 Task: For heading Use Verdana with dark grey 1 1 colour.  font size for heading20,  'Change the font style of data to'Verdana and font size to 12,  Change the alignment of both headline & data to Align center.  In the sheet  Attendance Tracking Sheetbook
Action: Mouse moved to (341, 144)
Screenshot: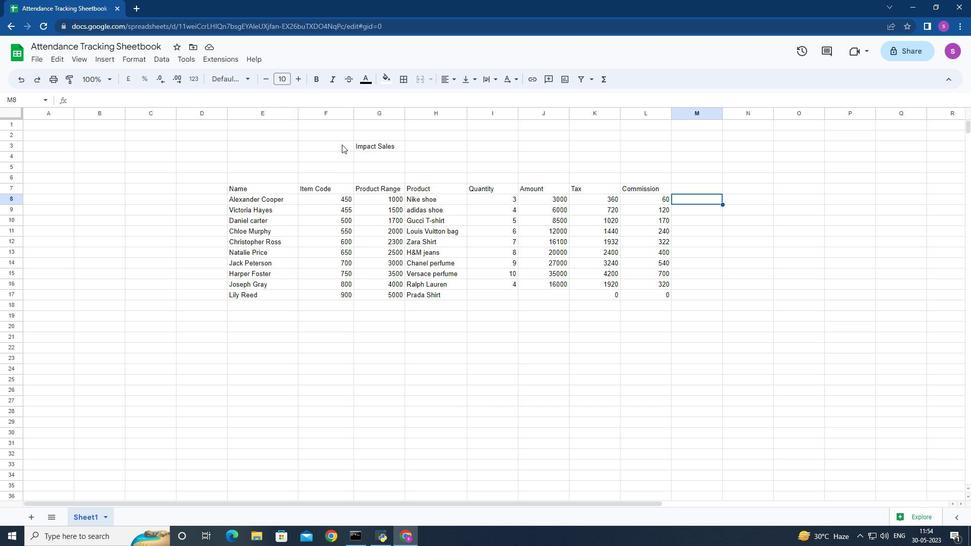 
Action: Mouse pressed left at (341, 144)
Screenshot: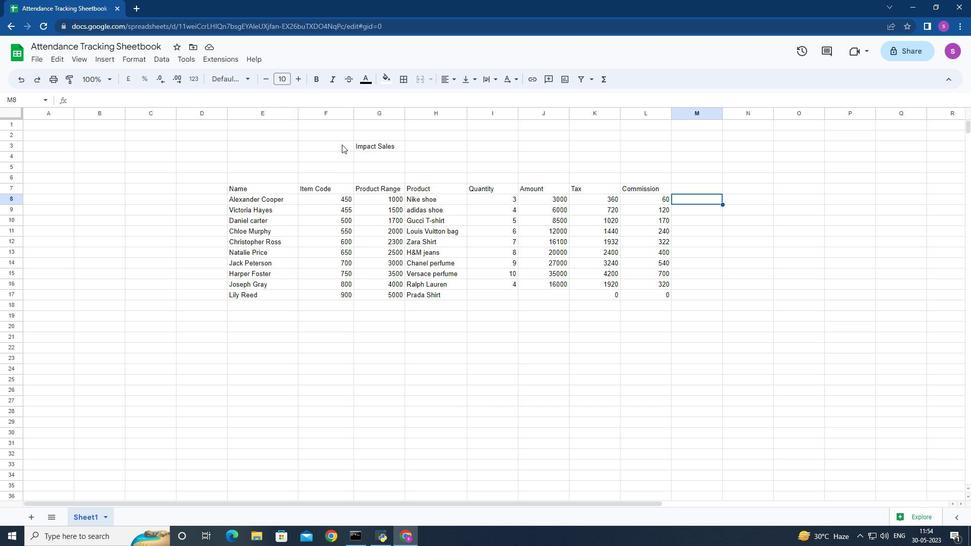 
Action: Mouse moved to (244, 79)
Screenshot: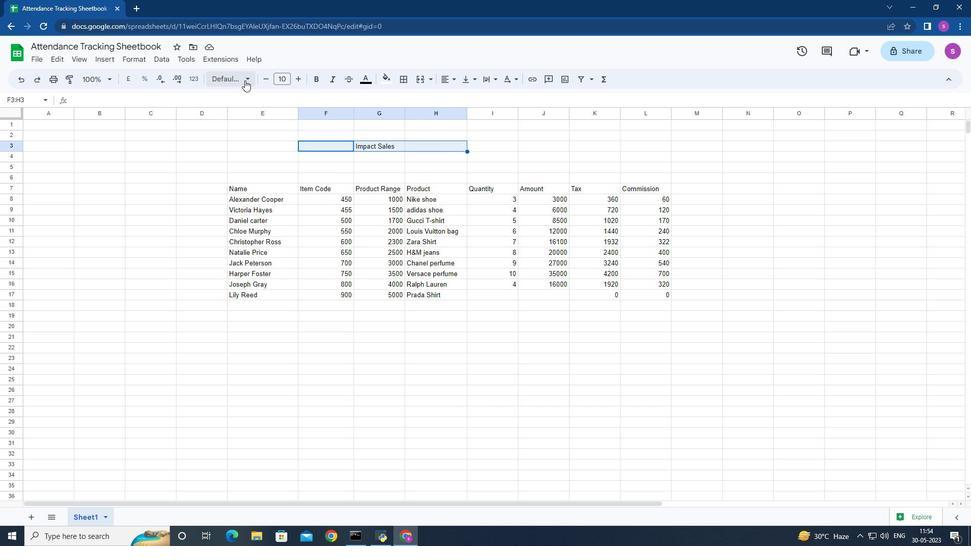 
Action: Mouse pressed left at (244, 79)
Screenshot: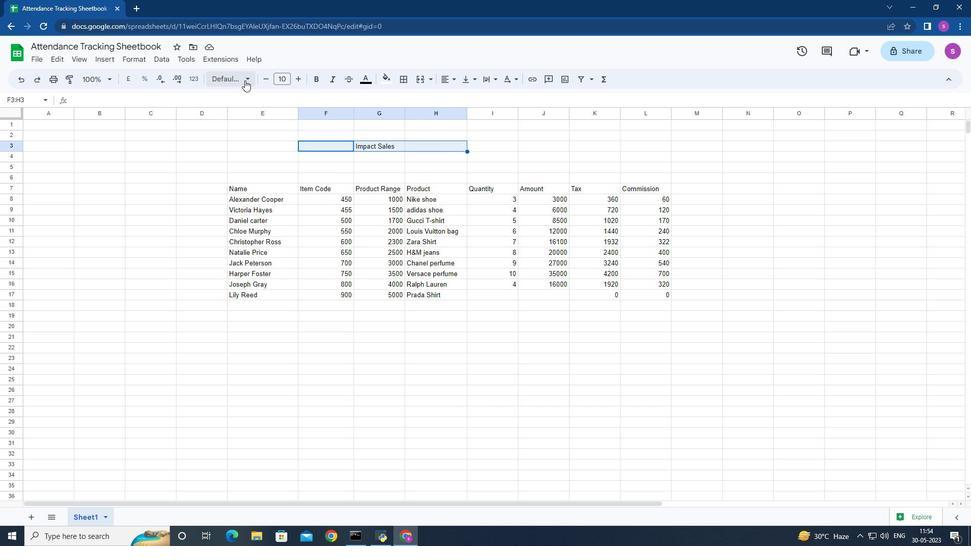 
Action: Mouse moved to (266, 257)
Screenshot: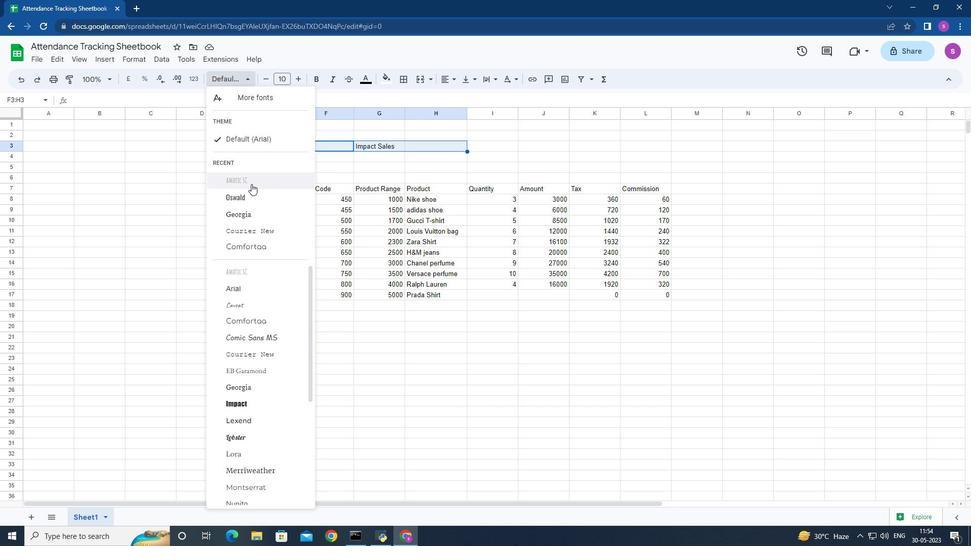 
Action: Mouse scrolled (266, 255) with delta (0, 0)
Screenshot: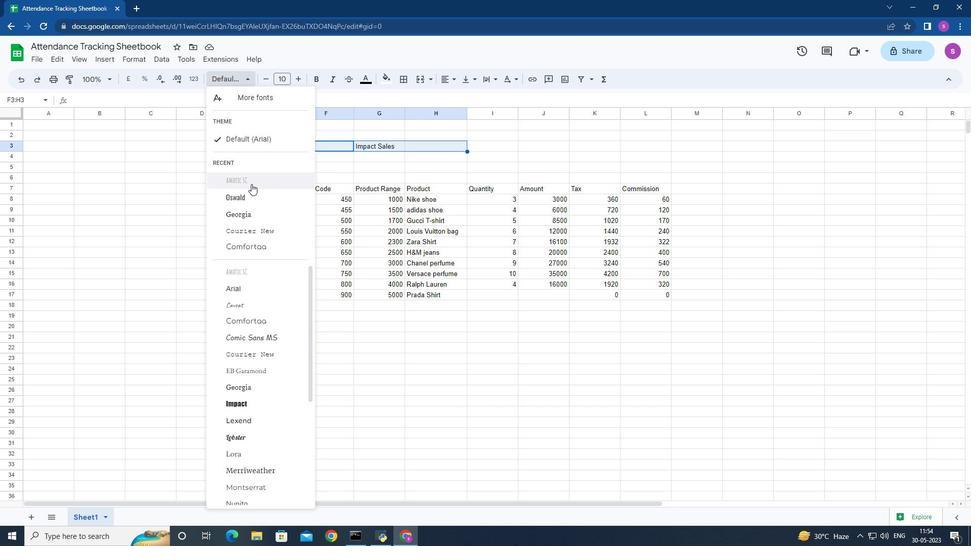 
Action: Mouse moved to (266, 257)
Screenshot: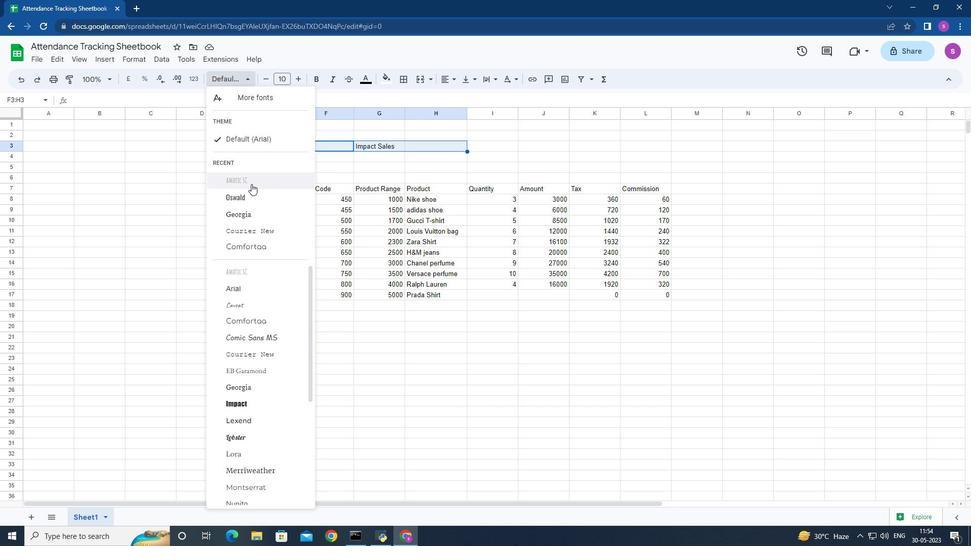 
Action: Mouse scrolled (266, 257) with delta (0, 0)
Screenshot: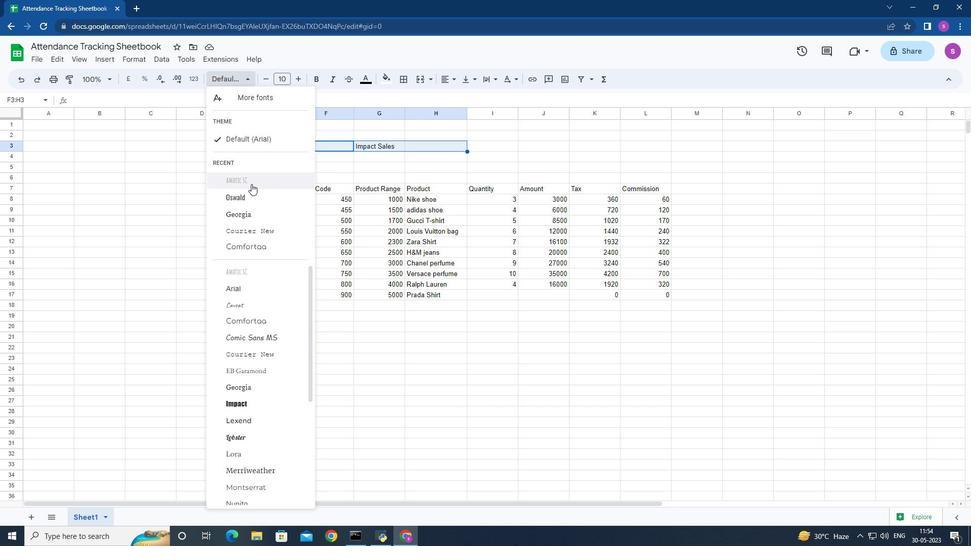 
Action: Mouse moved to (266, 258)
Screenshot: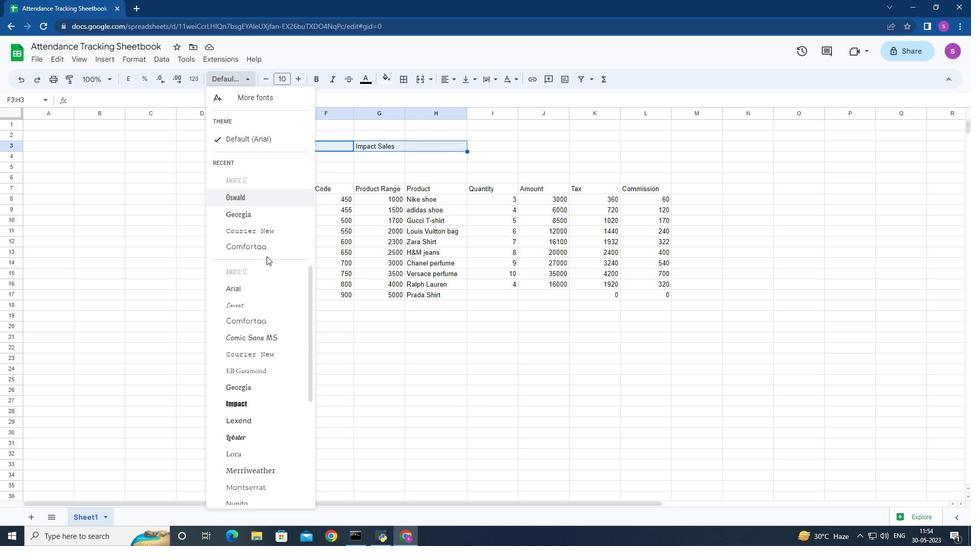 
Action: Mouse scrolled (266, 257) with delta (0, 0)
Screenshot: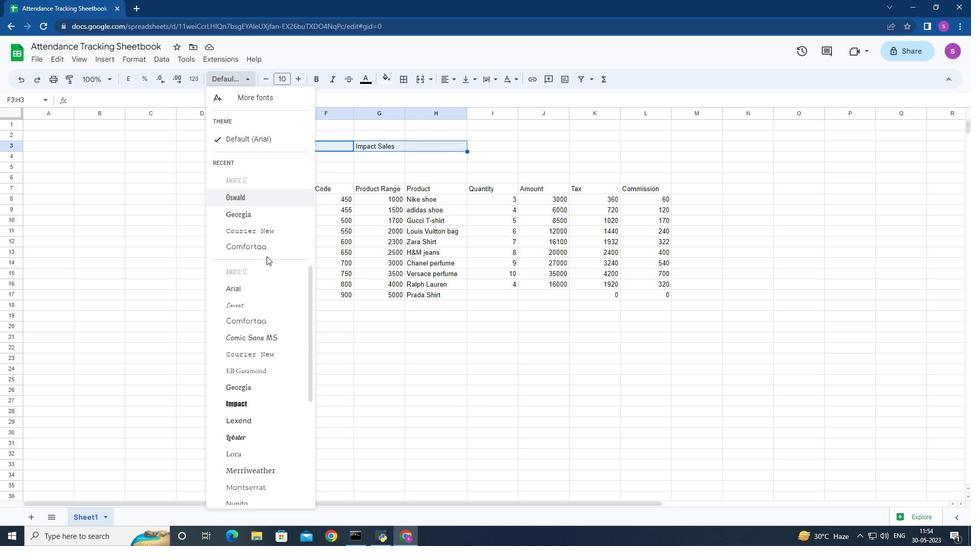
Action: Mouse scrolled (266, 257) with delta (0, 0)
Screenshot: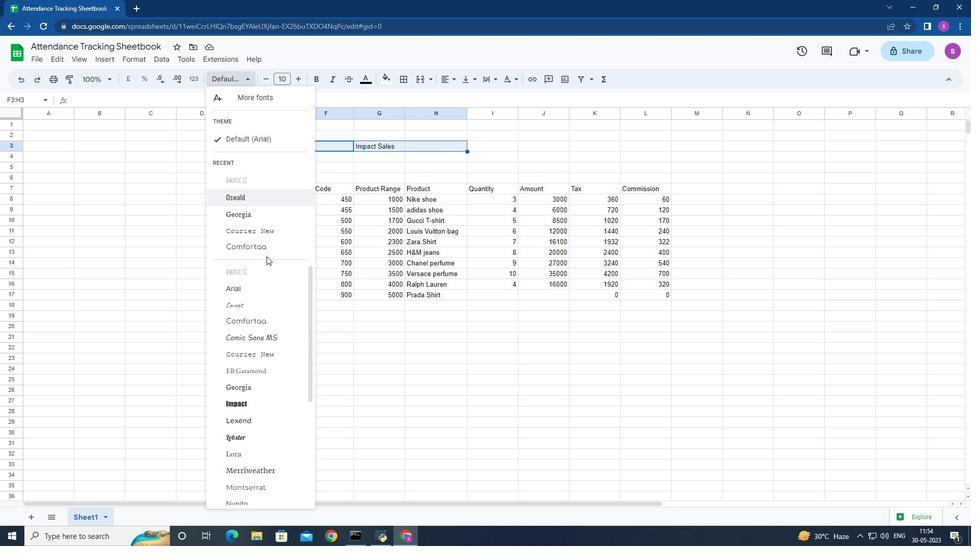 
Action: Mouse scrolled (266, 257) with delta (0, 0)
Screenshot: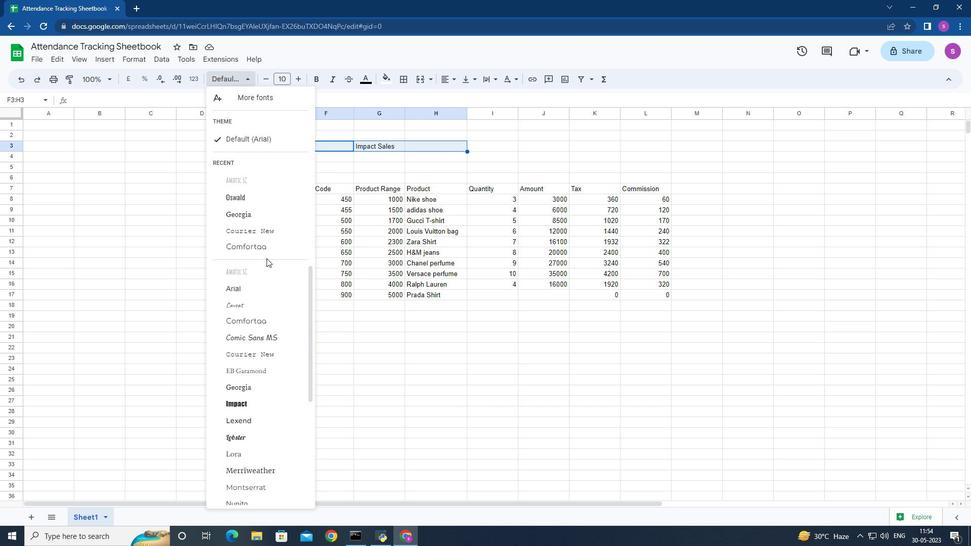 
Action: Mouse scrolled (266, 257) with delta (0, 0)
Screenshot: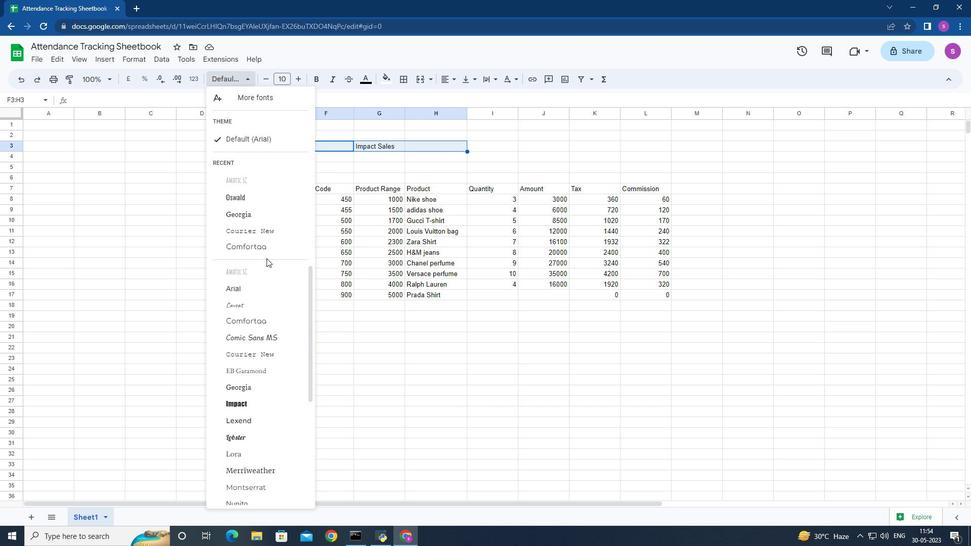 
Action: Mouse scrolled (266, 257) with delta (0, 0)
Screenshot: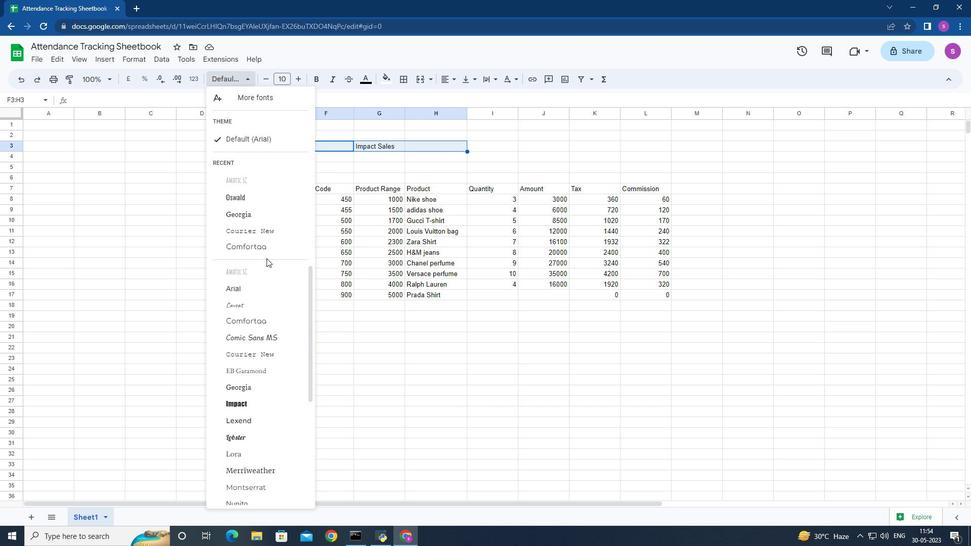 
Action: Mouse scrolled (266, 257) with delta (0, 0)
Screenshot: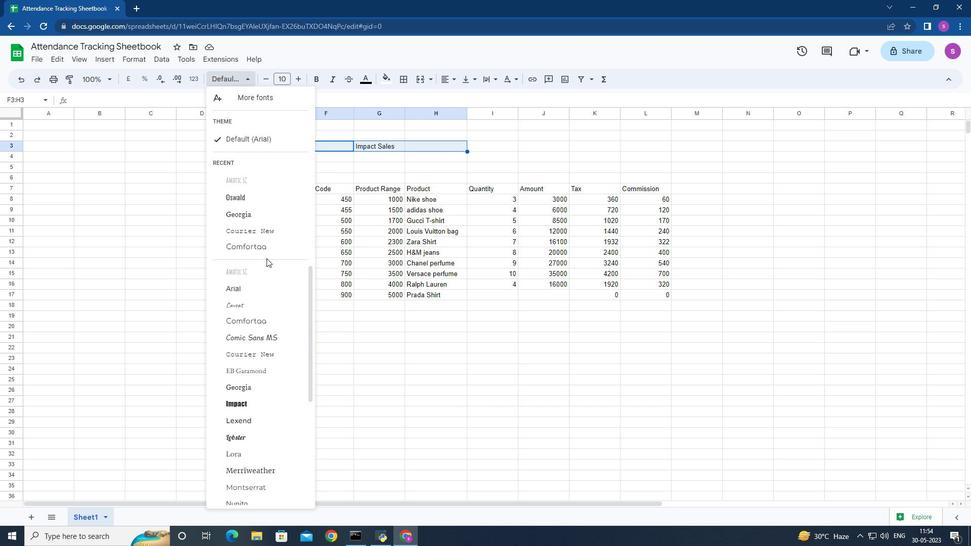 
Action: Mouse moved to (249, 340)
Screenshot: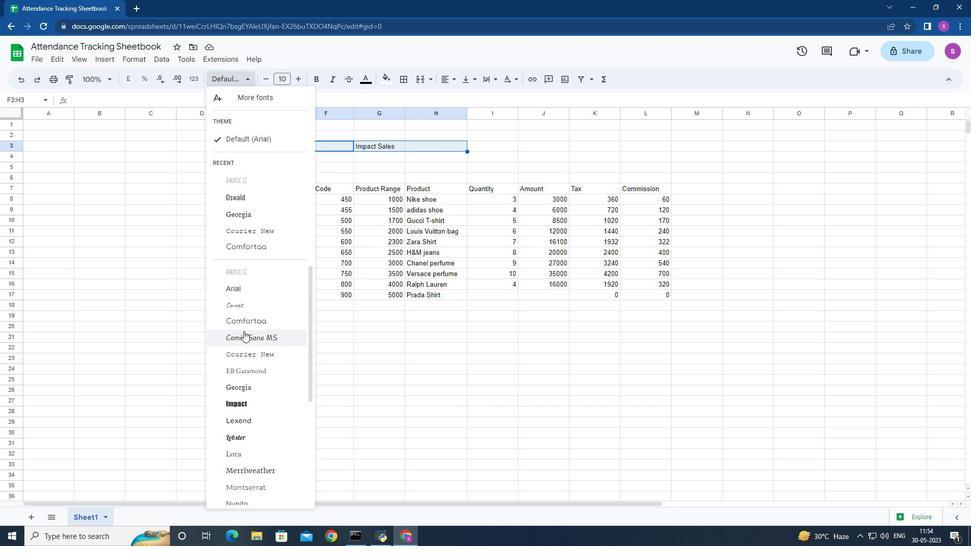 
Action: Mouse scrolled (249, 339) with delta (0, 0)
Screenshot: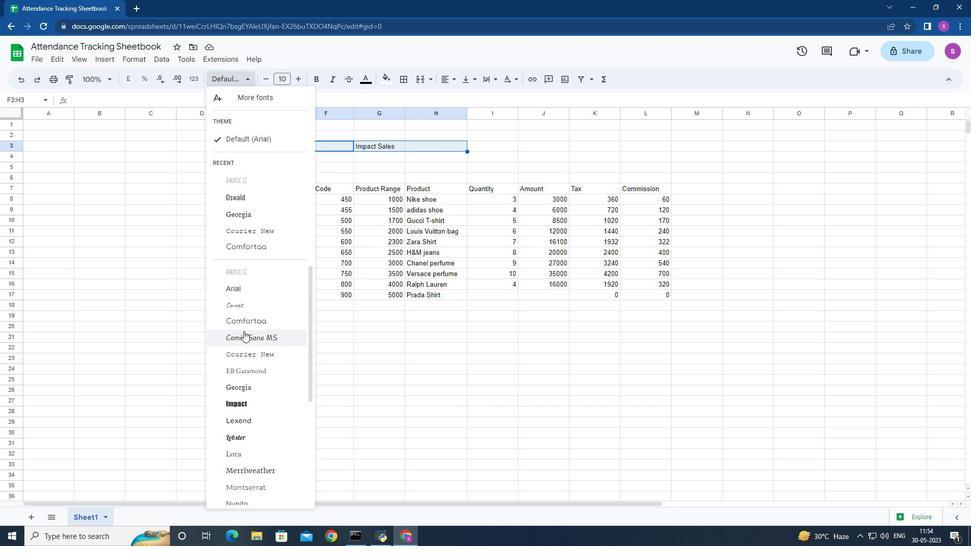 
Action: Mouse moved to (261, 347)
Screenshot: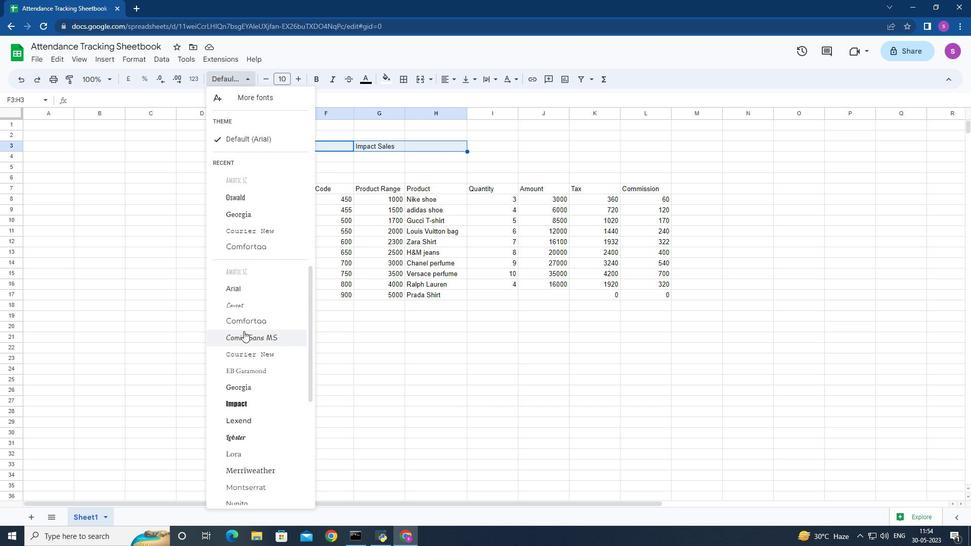 
Action: Mouse scrolled (261, 346) with delta (0, 0)
Screenshot: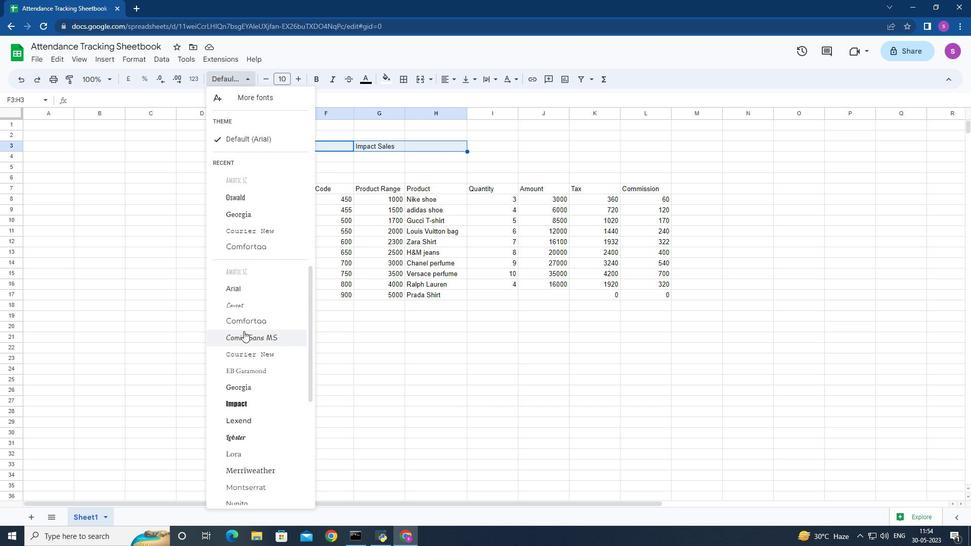 
Action: Mouse moved to (264, 347)
Screenshot: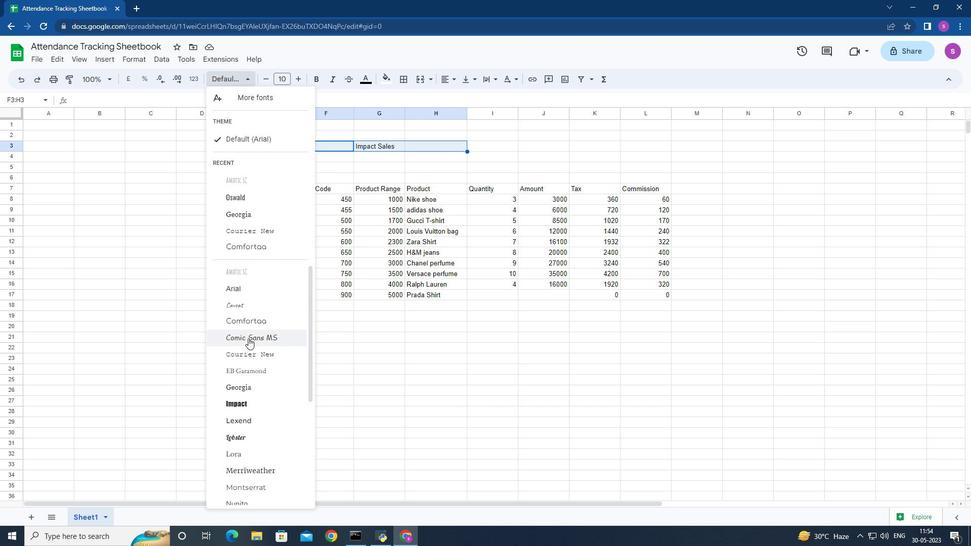 
Action: Mouse scrolled (264, 347) with delta (0, 0)
Screenshot: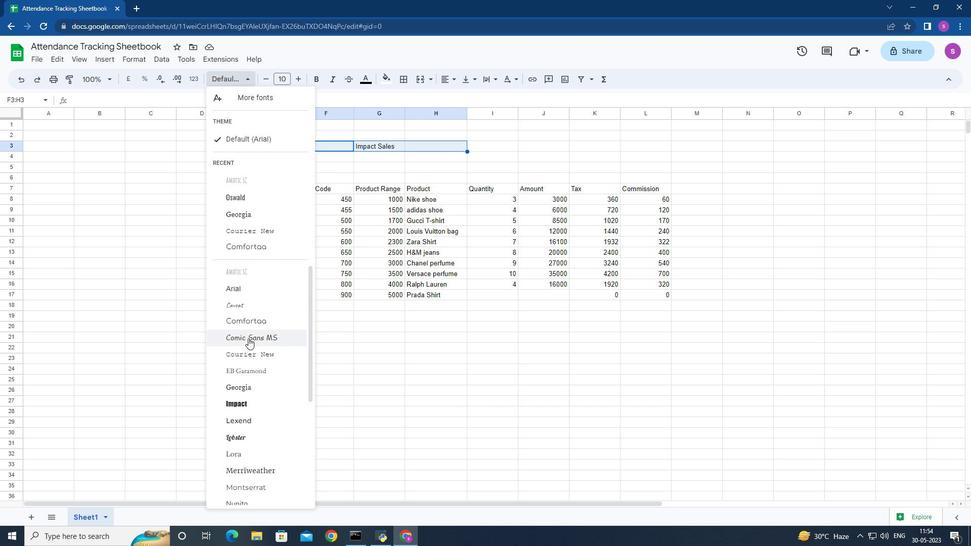 
Action: Mouse moved to (265, 348)
Screenshot: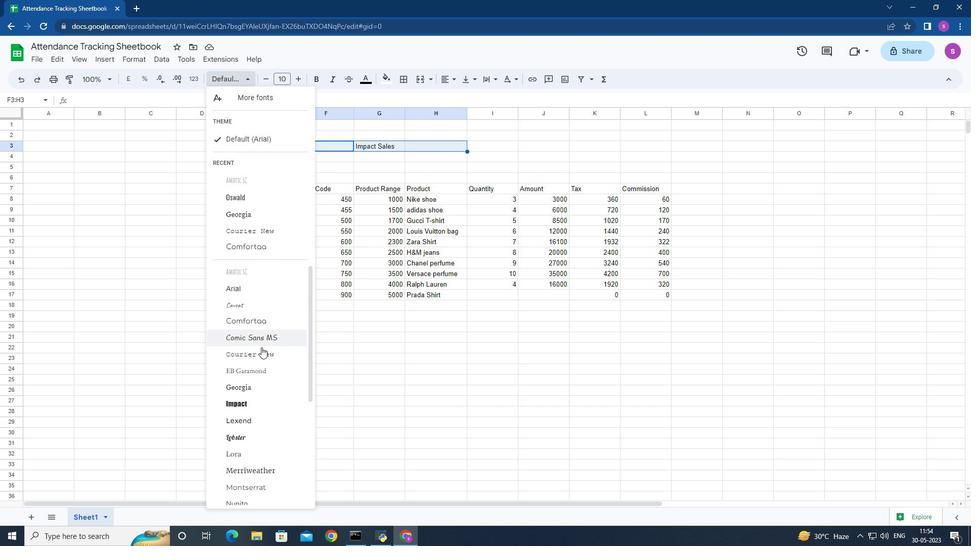 
Action: Mouse scrolled (265, 347) with delta (0, 0)
Screenshot: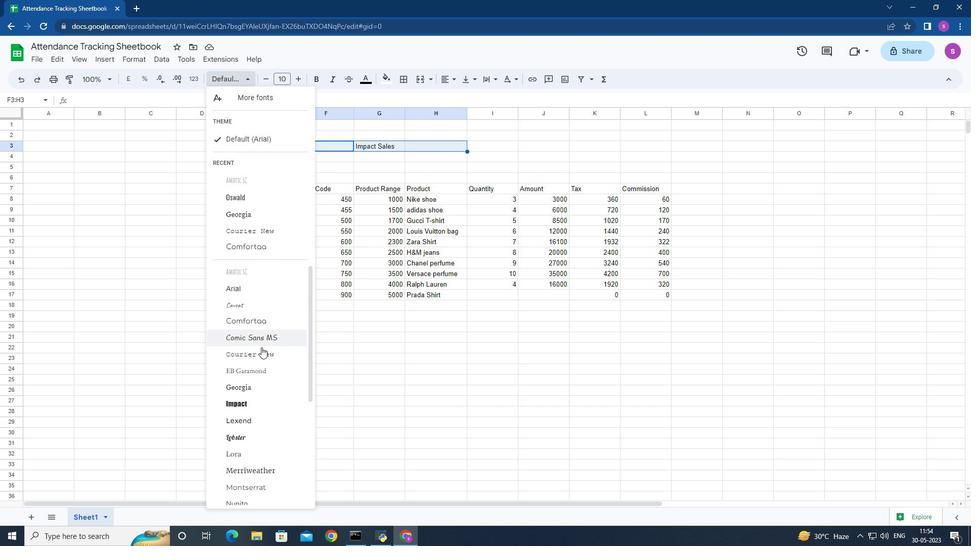 
Action: Mouse moved to (270, 497)
Screenshot: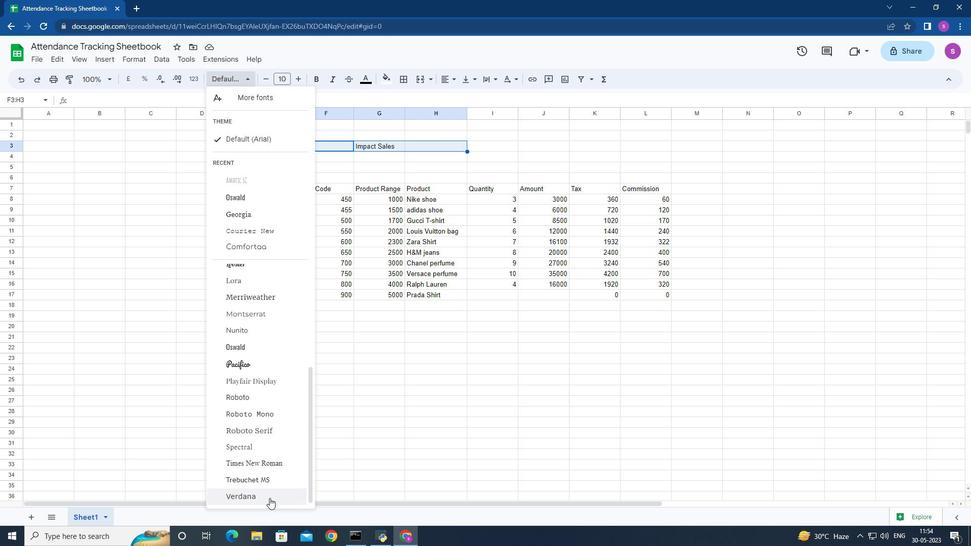 
Action: Mouse pressed left at (270, 497)
Screenshot: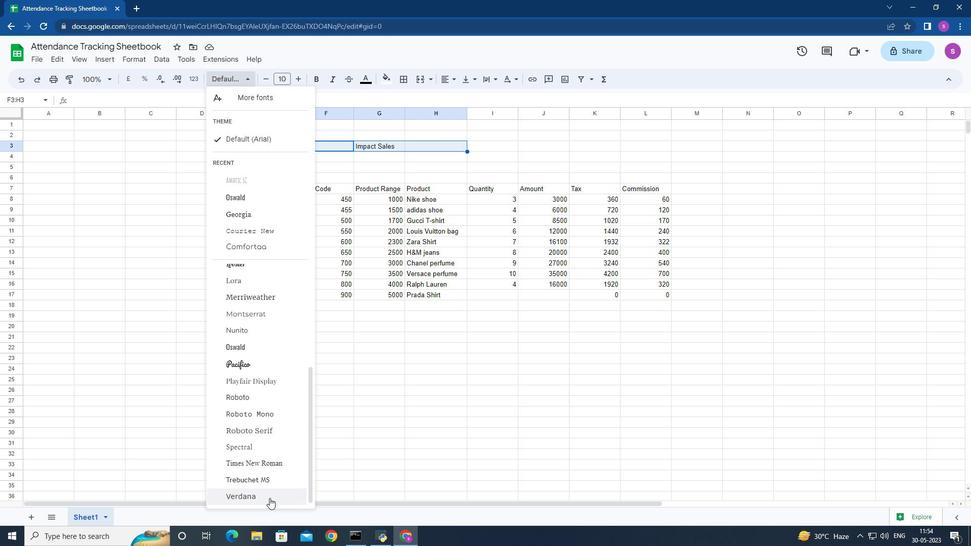 
Action: Mouse moved to (364, 78)
Screenshot: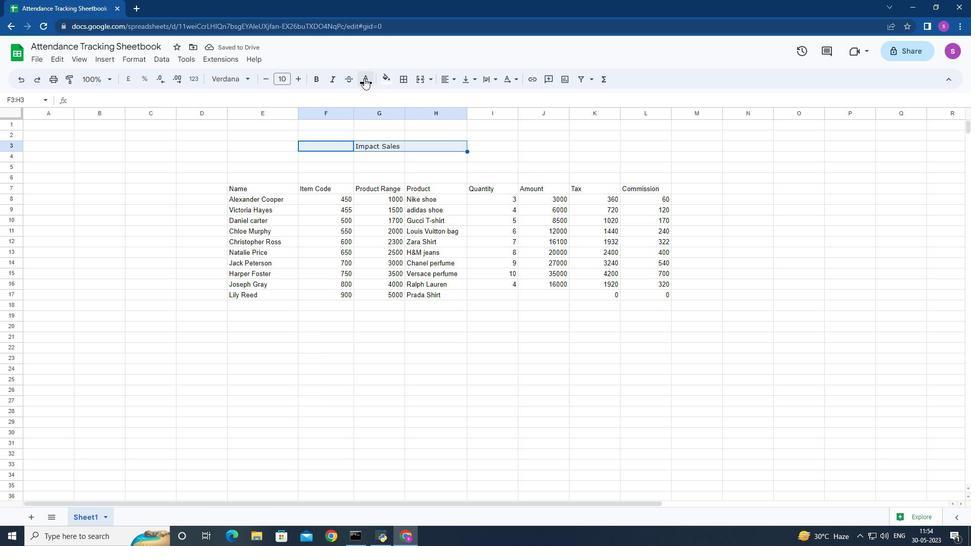 
Action: Mouse pressed left at (364, 78)
Screenshot: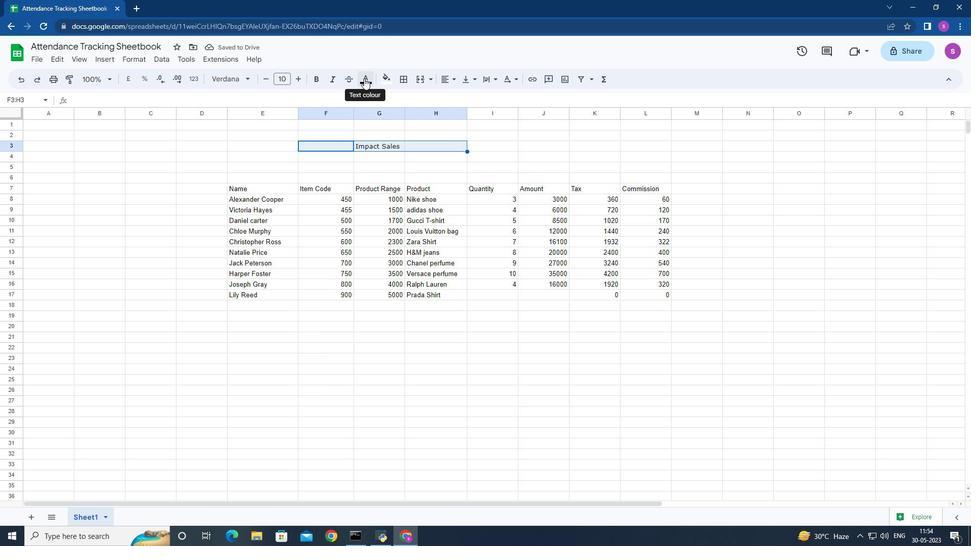 
Action: Mouse moved to (411, 114)
Screenshot: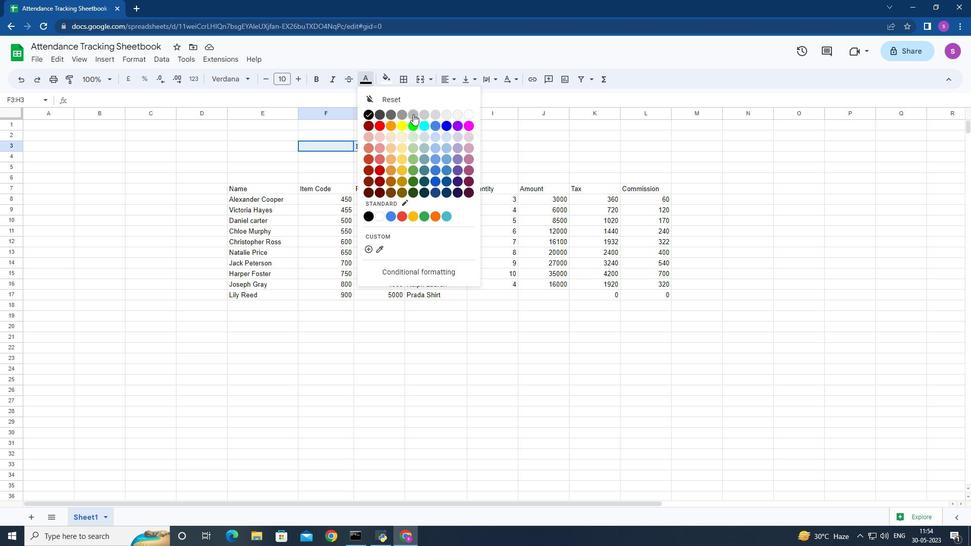 
Action: Mouse pressed left at (411, 114)
Screenshot: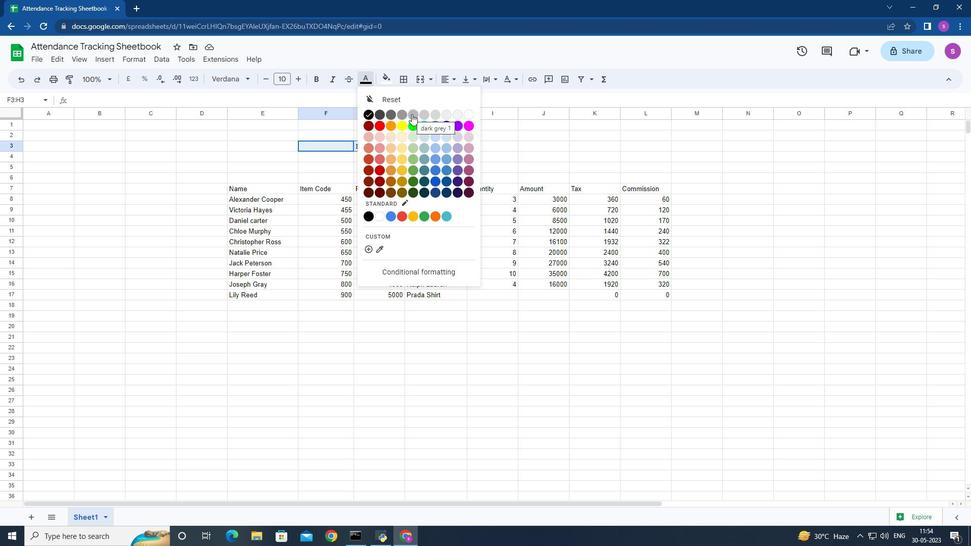 
Action: Mouse moved to (300, 79)
Screenshot: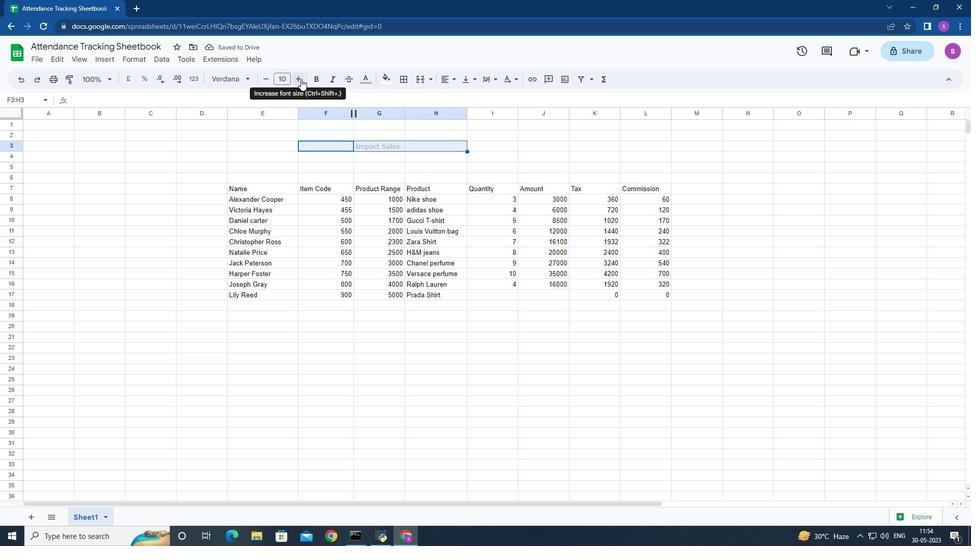 
Action: Mouse pressed left at (300, 79)
Screenshot: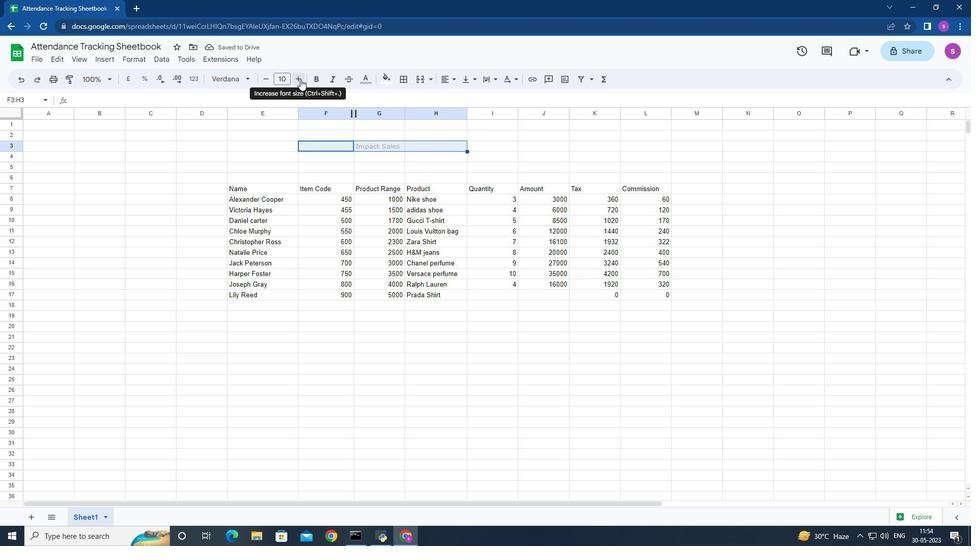 
Action: Mouse pressed left at (300, 79)
Screenshot: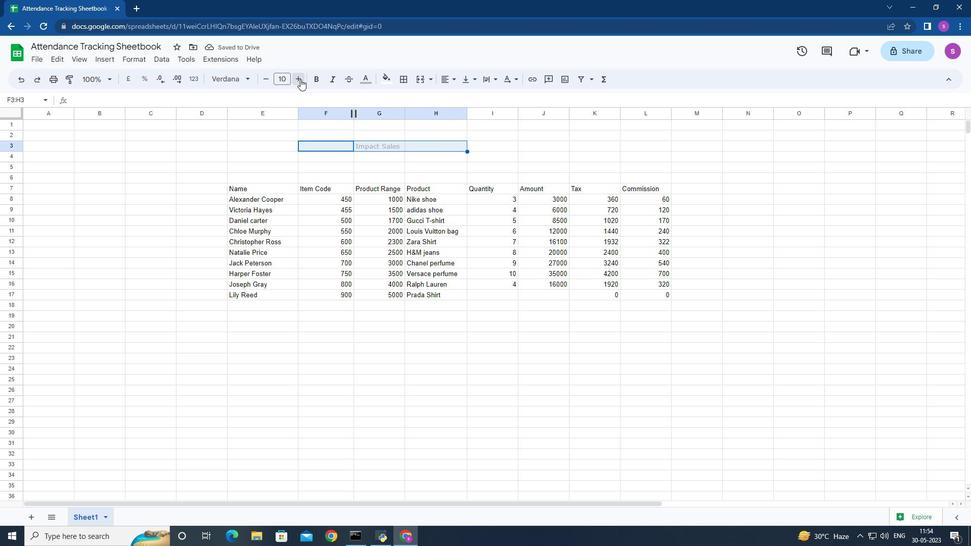
Action: Mouse pressed left at (300, 79)
Screenshot: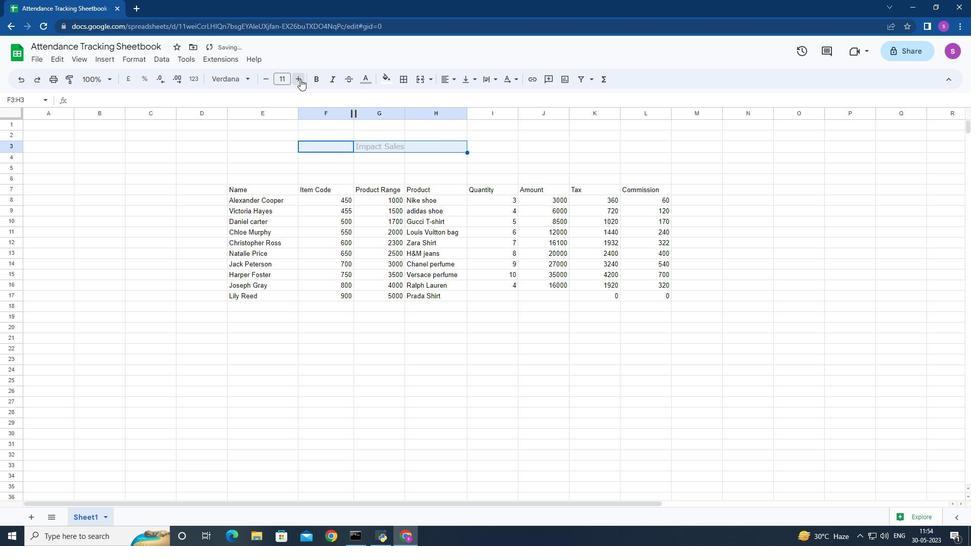 
Action: Mouse pressed left at (300, 79)
Screenshot: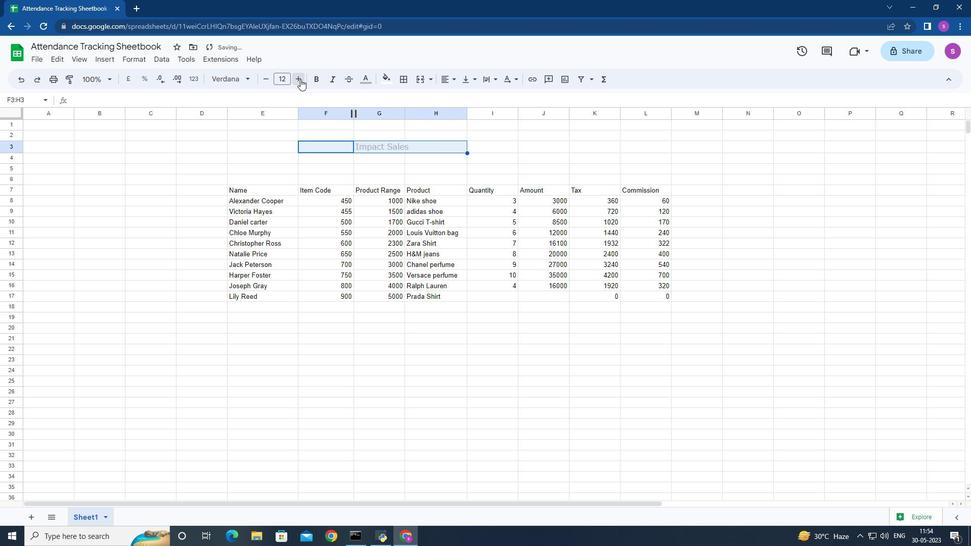 
Action: Mouse pressed left at (300, 79)
Screenshot: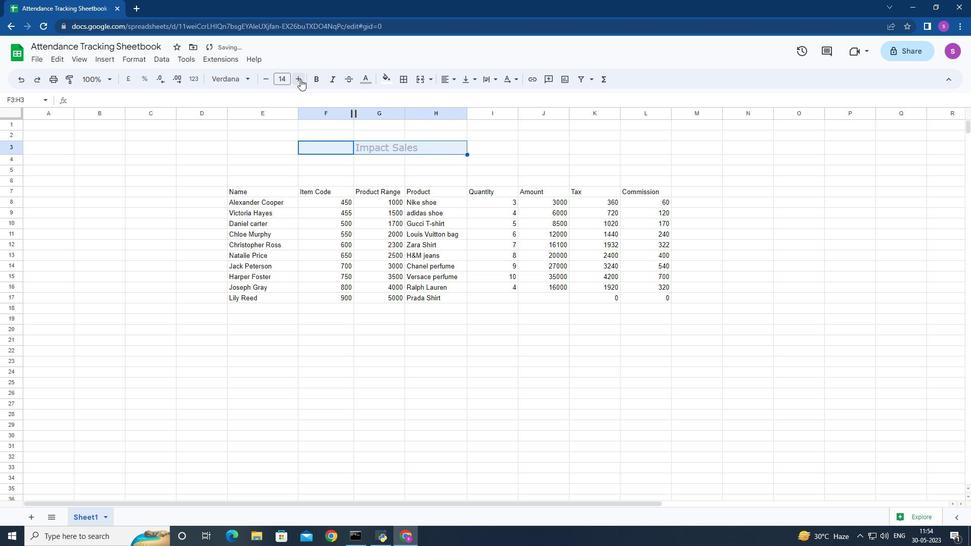 
Action: Mouse pressed left at (300, 79)
Screenshot: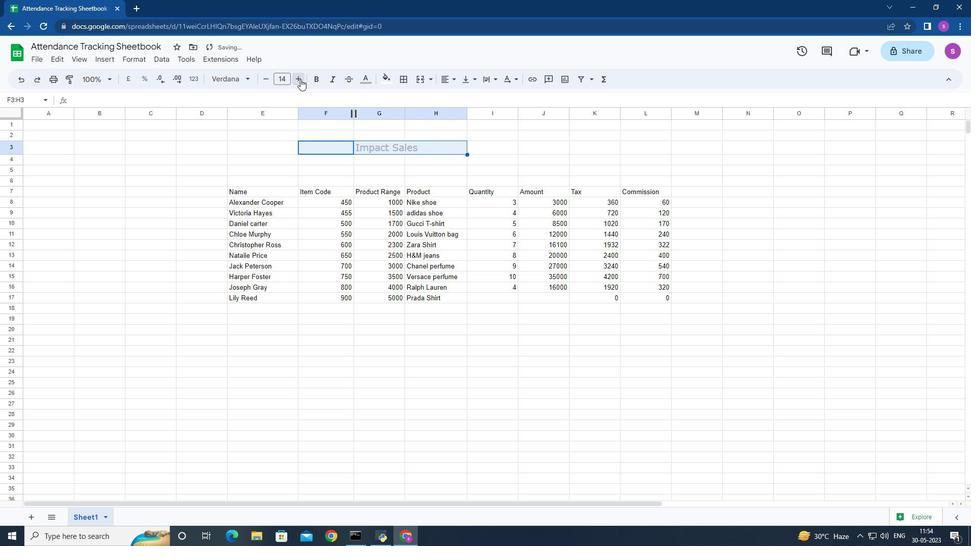
Action: Mouse pressed left at (300, 79)
Screenshot: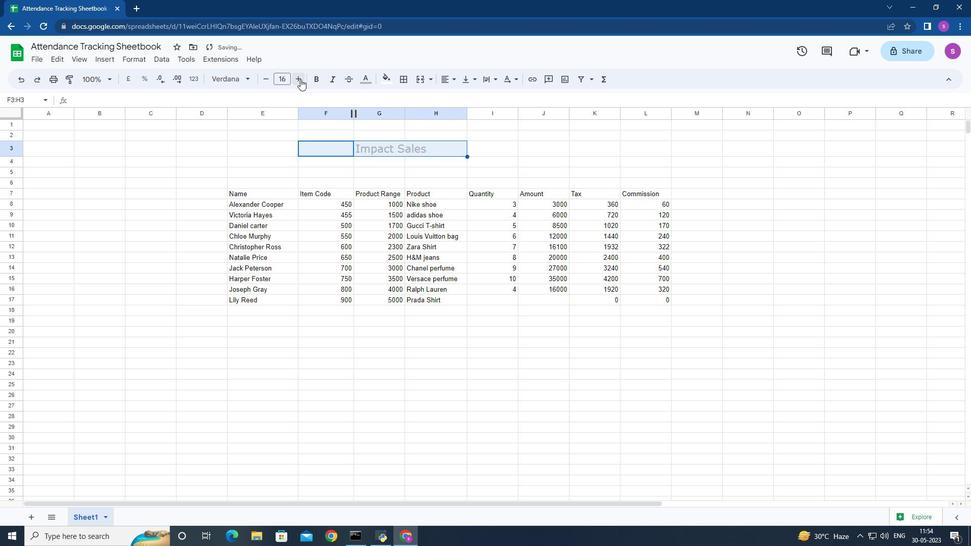 
Action: Mouse pressed left at (300, 79)
Screenshot: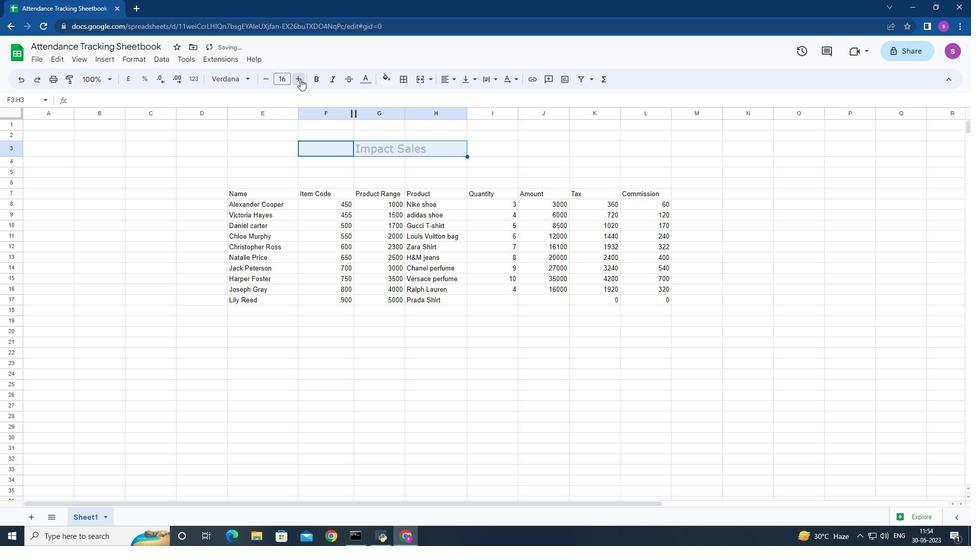 
Action: Mouse pressed left at (300, 79)
Screenshot: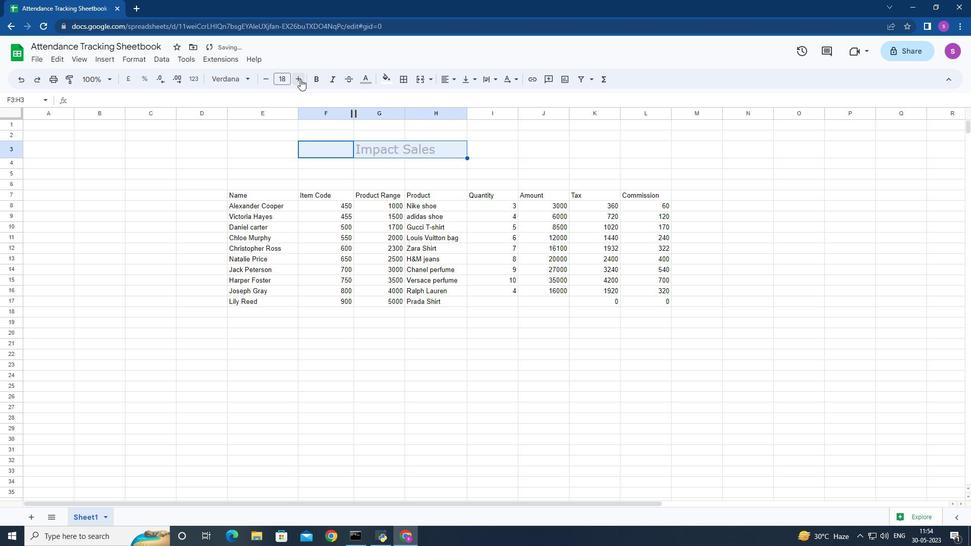 
Action: Mouse pressed left at (300, 79)
Screenshot: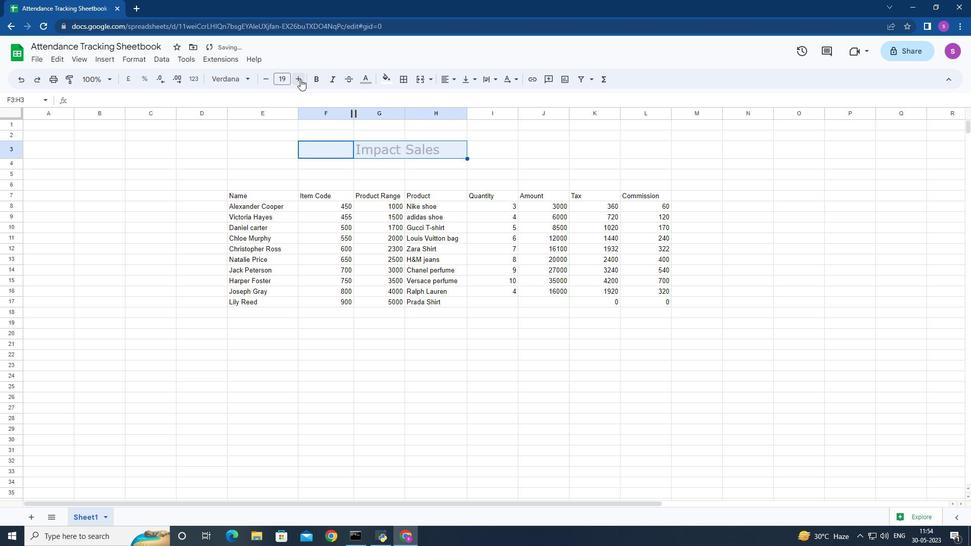 
Action: Mouse moved to (223, 194)
Screenshot: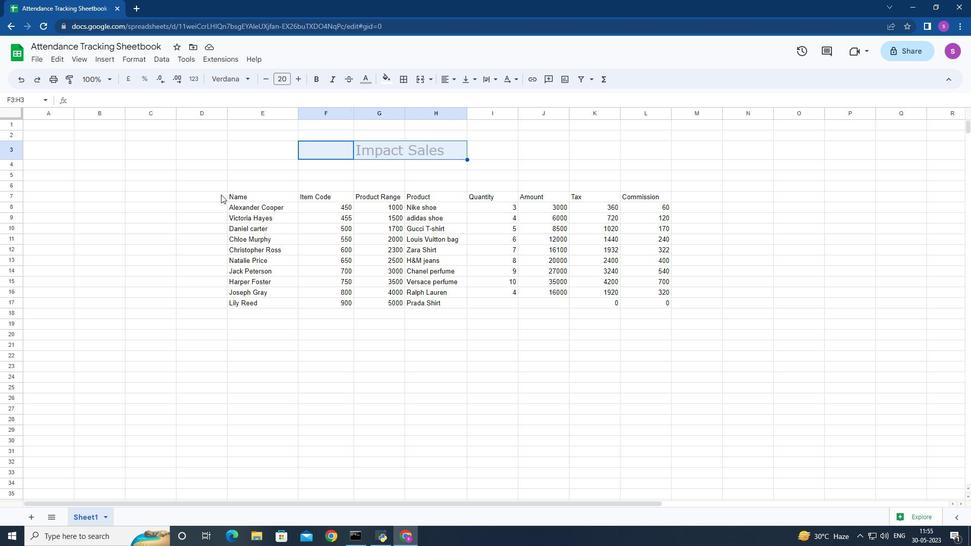 
Action: Mouse pressed left at (223, 194)
Screenshot: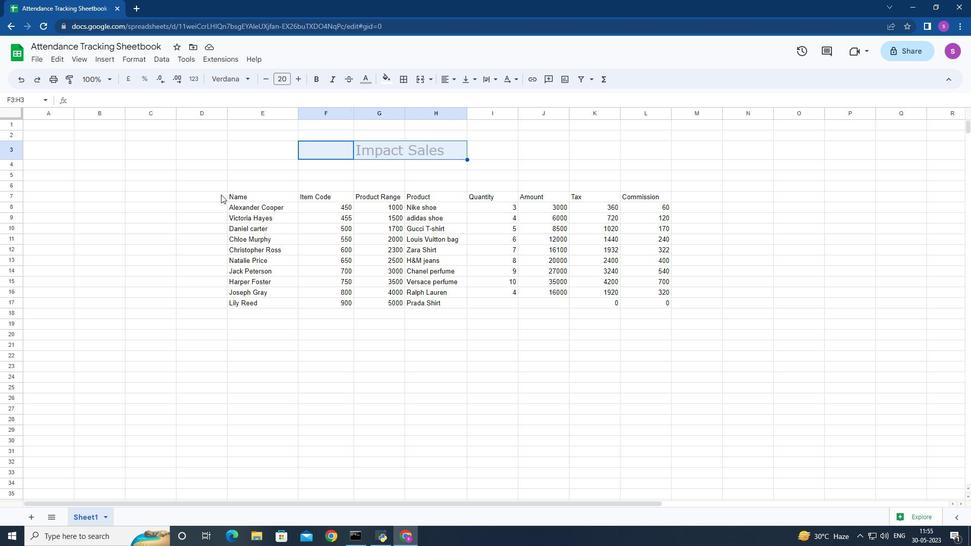 
Action: Mouse moved to (246, 76)
Screenshot: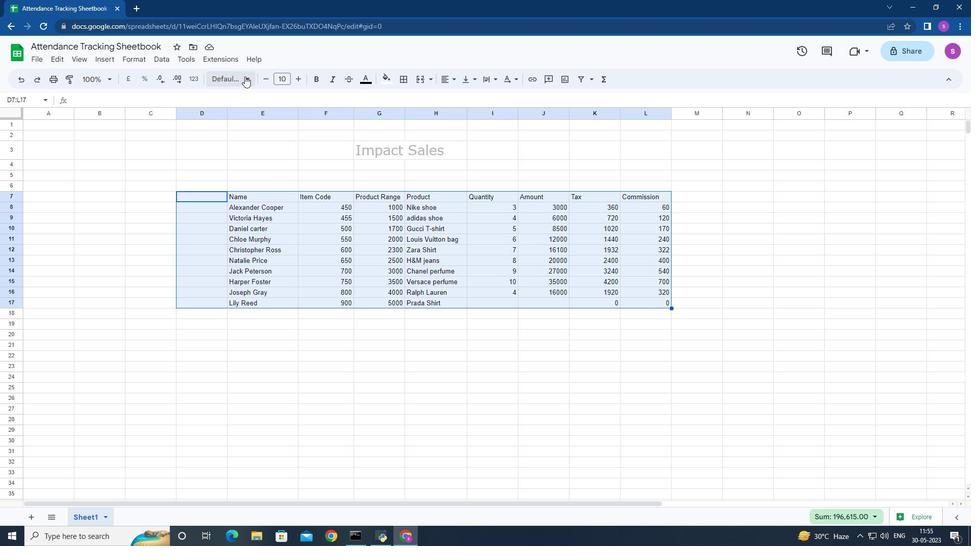 
Action: Mouse pressed left at (246, 76)
Screenshot: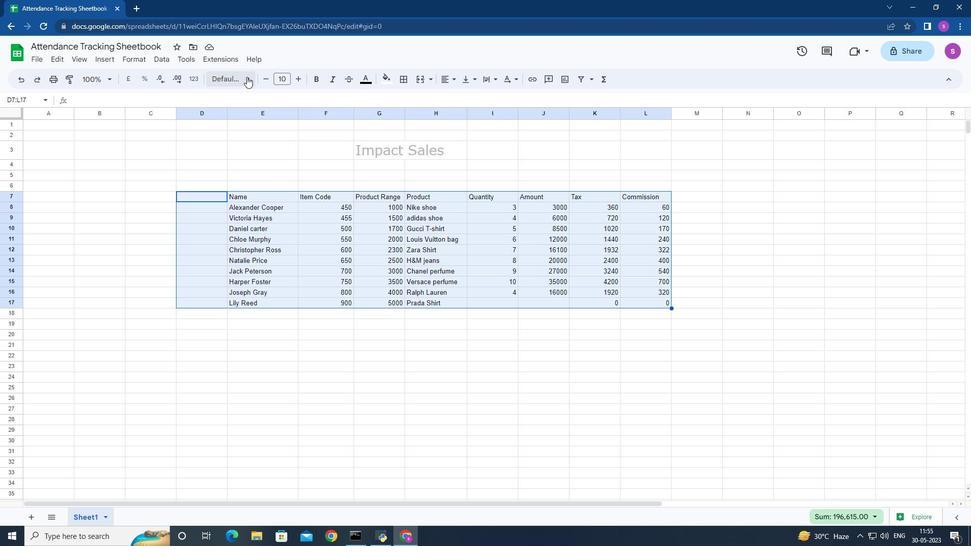 
Action: Mouse moved to (255, 208)
Screenshot: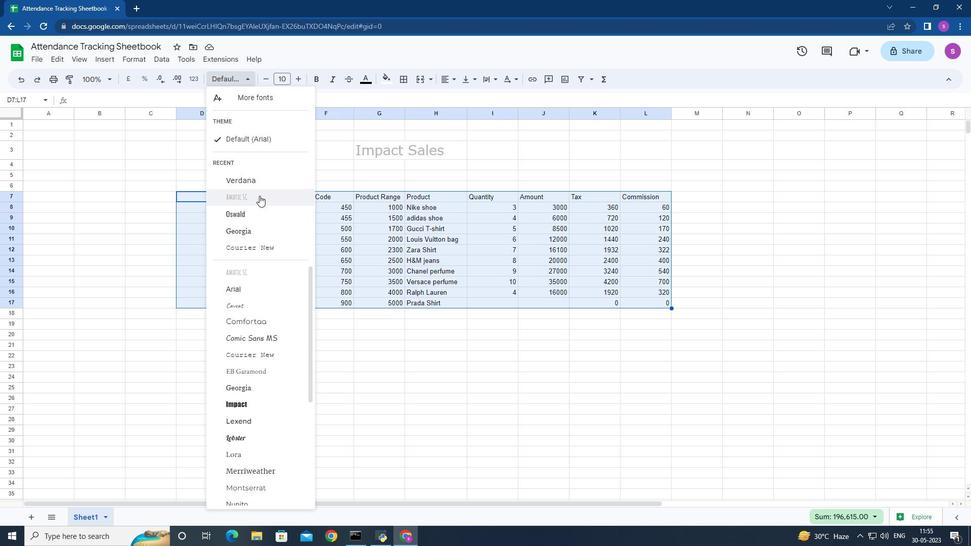 
Action: Mouse scrolled (255, 208) with delta (0, 0)
Screenshot: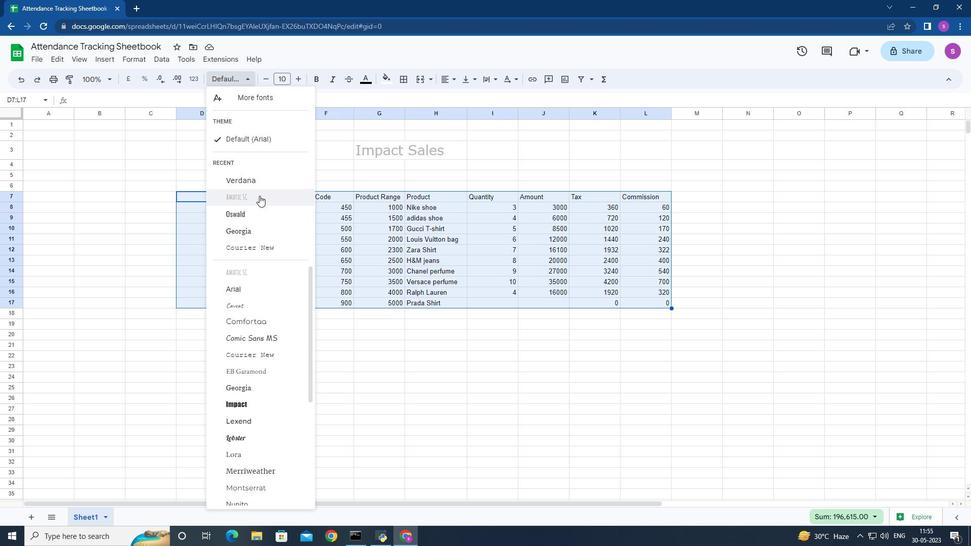 
Action: Mouse moved to (255, 210)
Screenshot: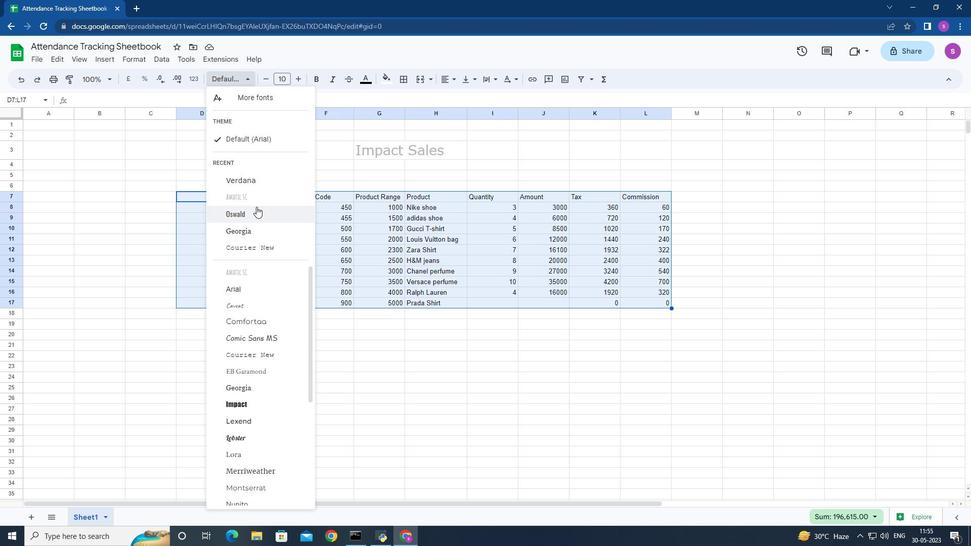
Action: Mouse scrolled (255, 210) with delta (0, 0)
Screenshot: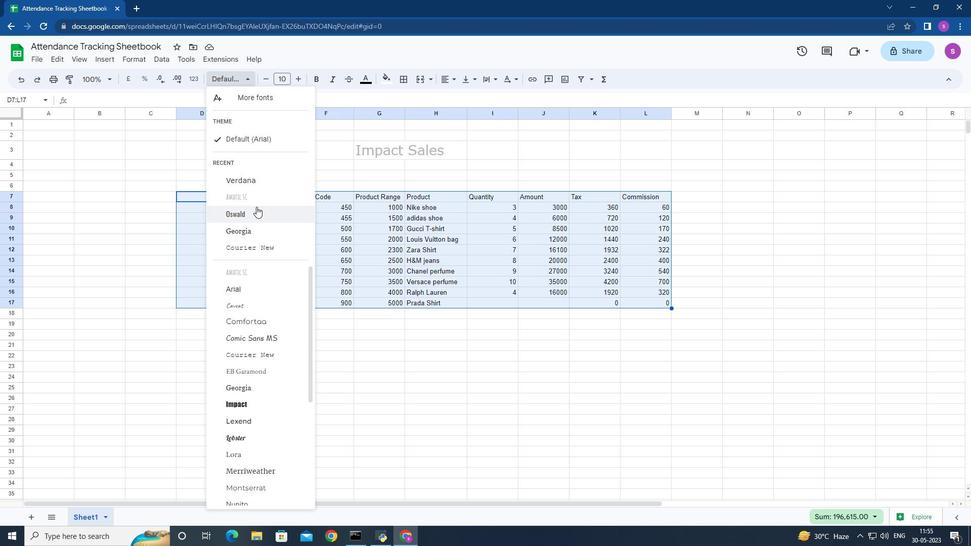 
Action: Mouse moved to (255, 211)
Screenshot: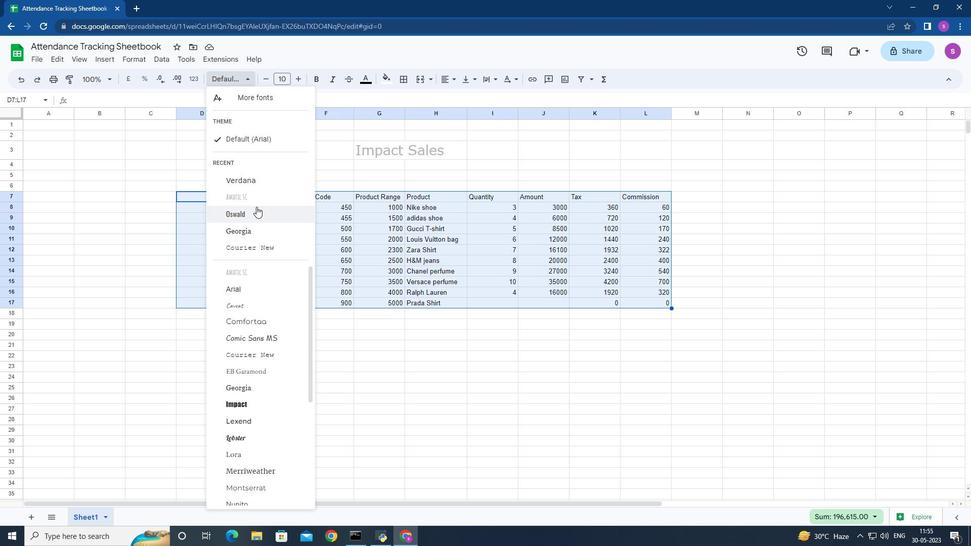 
Action: Mouse scrolled (255, 210) with delta (0, 0)
Screenshot: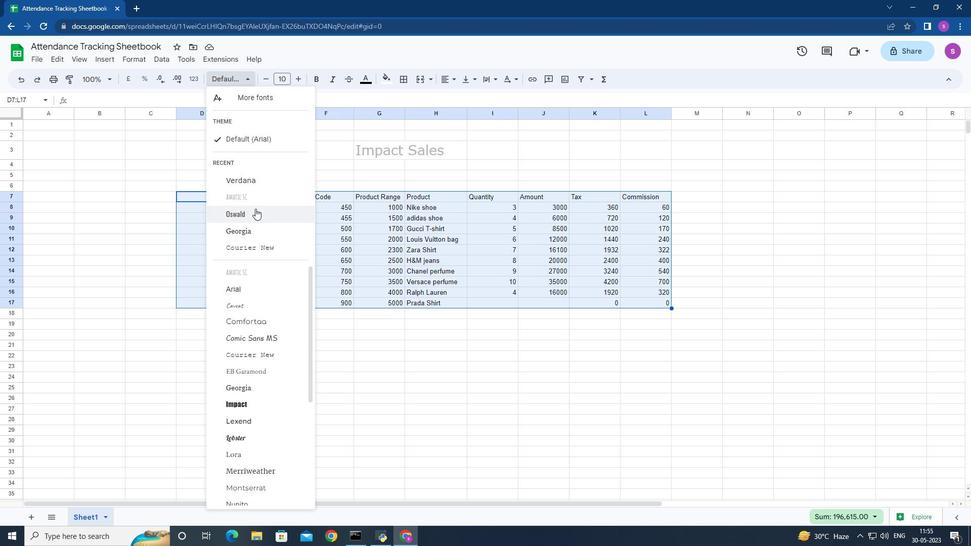 
Action: Mouse moved to (255, 212)
Screenshot: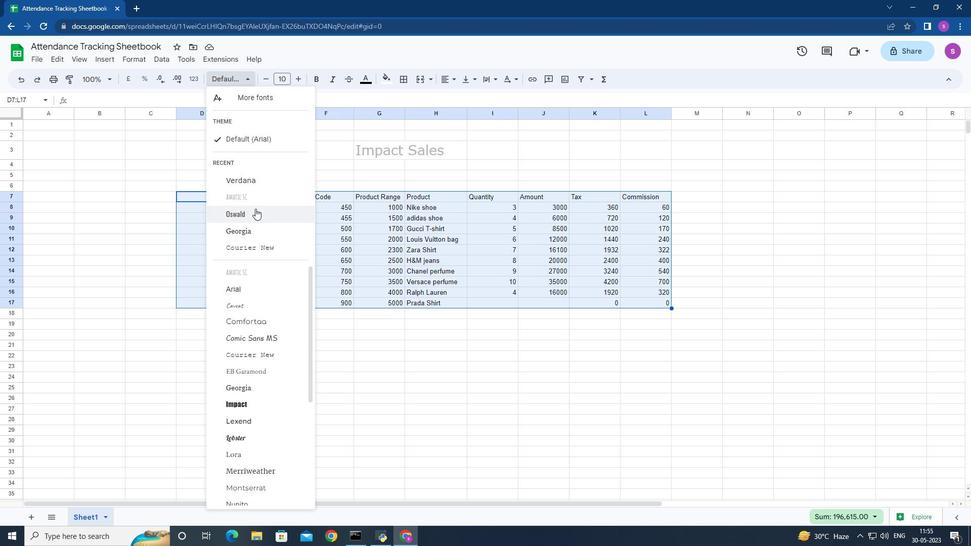 
Action: Mouse scrolled (255, 212) with delta (0, 0)
Screenshot: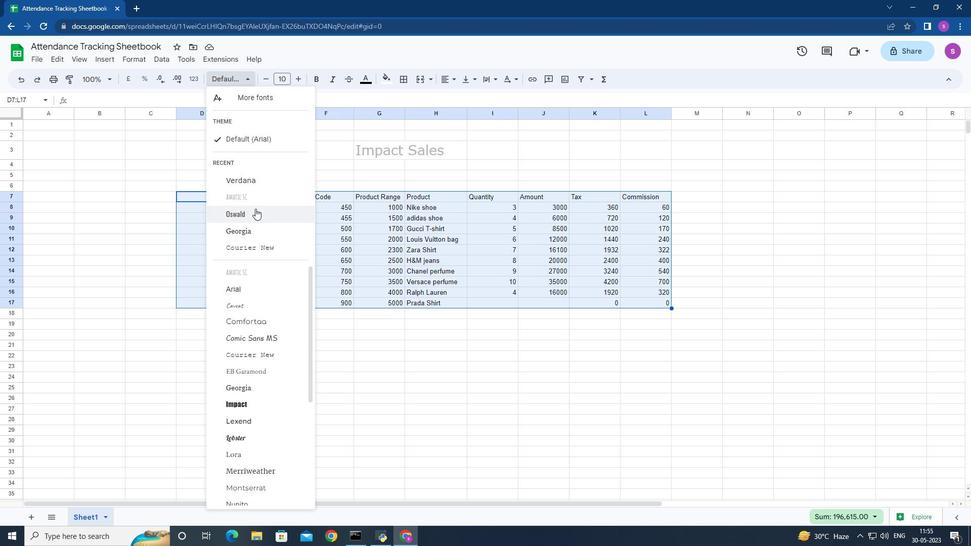 
Action: Mouse scrolled (255, 212) with delta (0, 0)
Screenshot: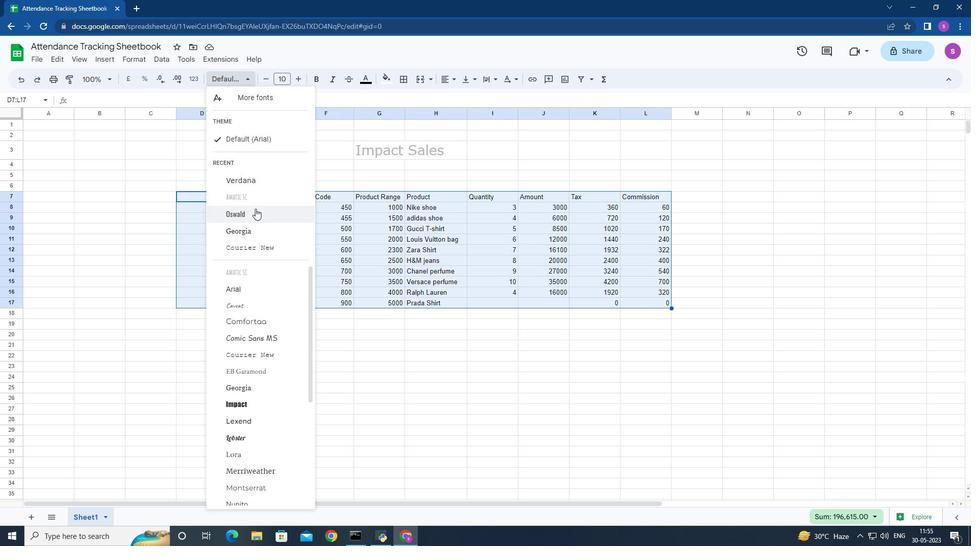 
Action: Mouse scrolled (255, 212) with delta (0, 0)
Screenshot: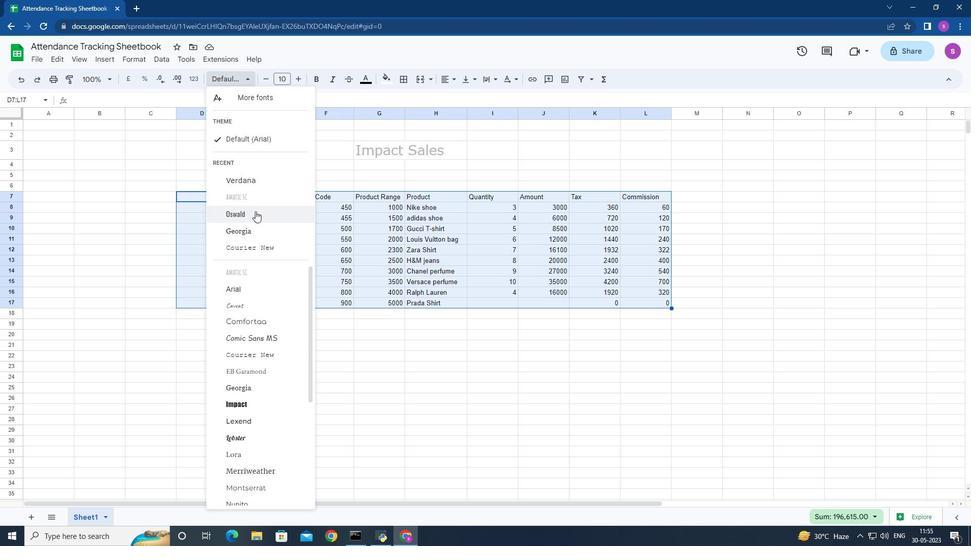 
Action: Mouse moved to (239, 365)
Screenshot: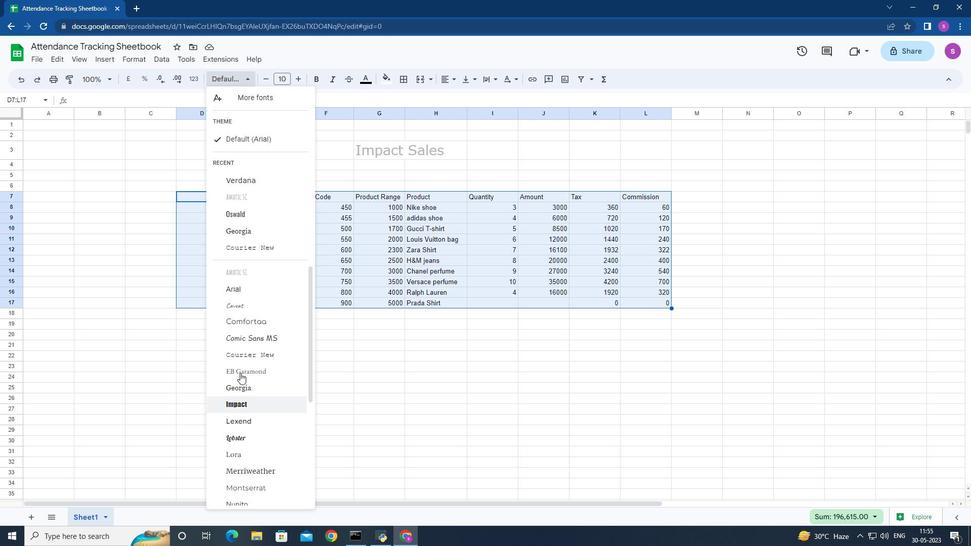 
Action: Mouse scrolled (239, 365) with delta (0, 0)
Screenshot: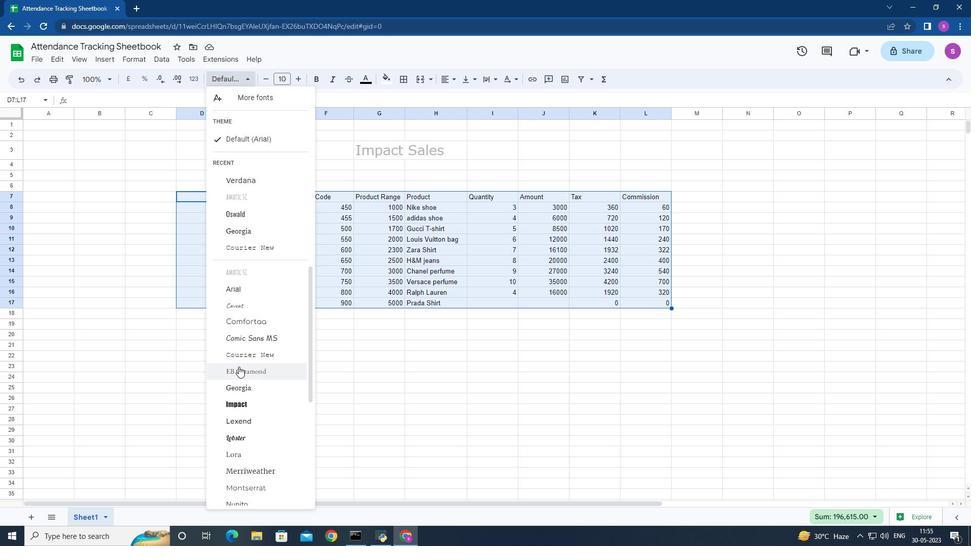 
Action: Mouse moved to (240, 365)
Screenshot: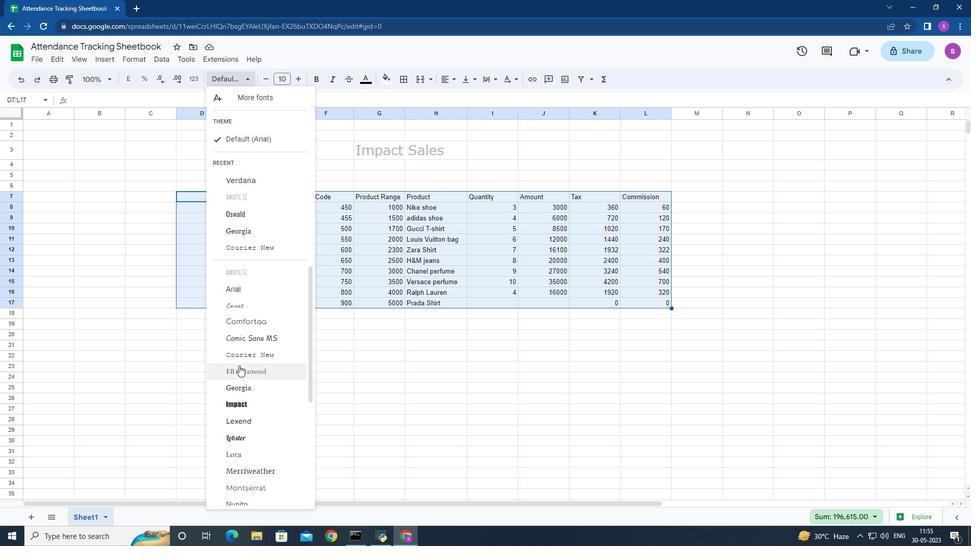 
Action: Mouse scrolled (240, 365) with delta (0, 0)
Screenshot: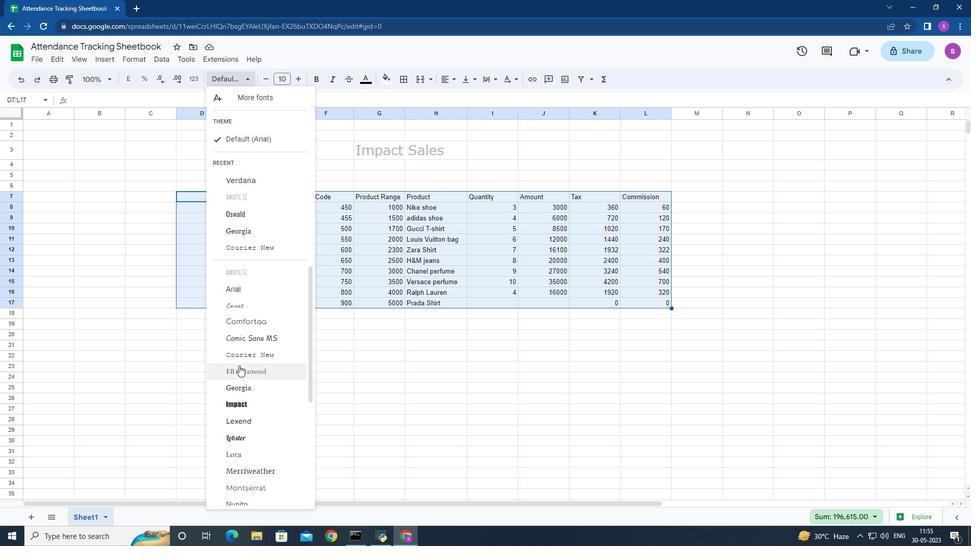 
Action: Mouse moved to (241, 366)
Screenshot: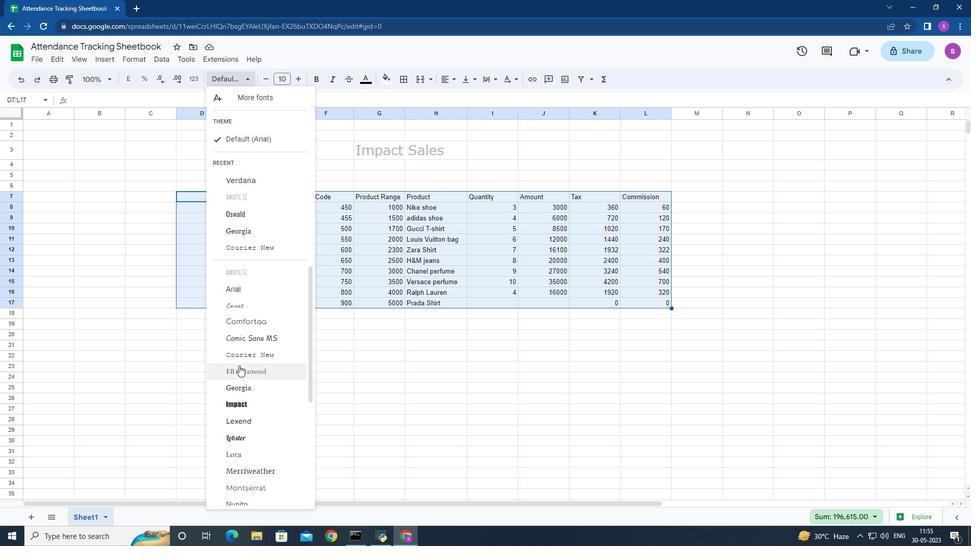 
Action: Mouse scrolled (241, 365) with delta (0, 0)
Screenshot: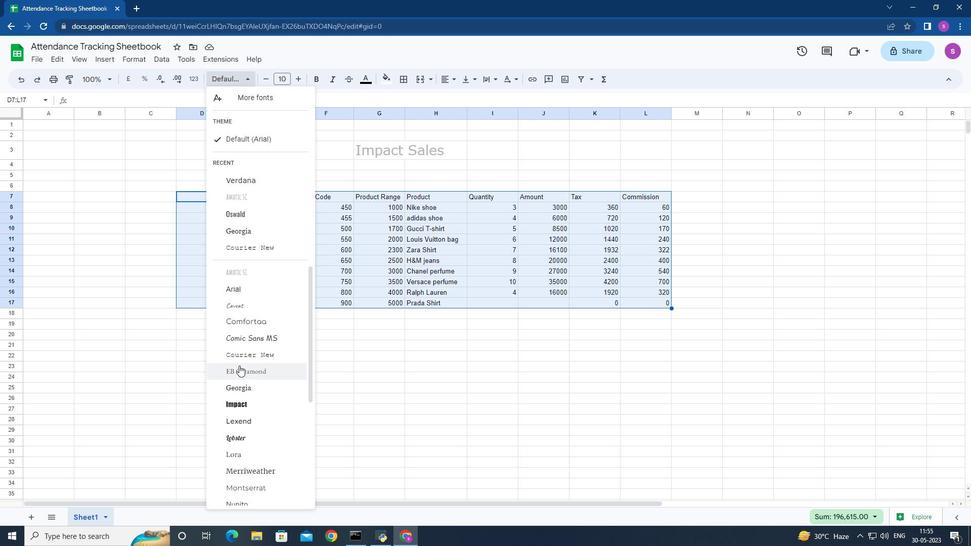 
Action: Mouse moved to (242, 366)
Screenshot: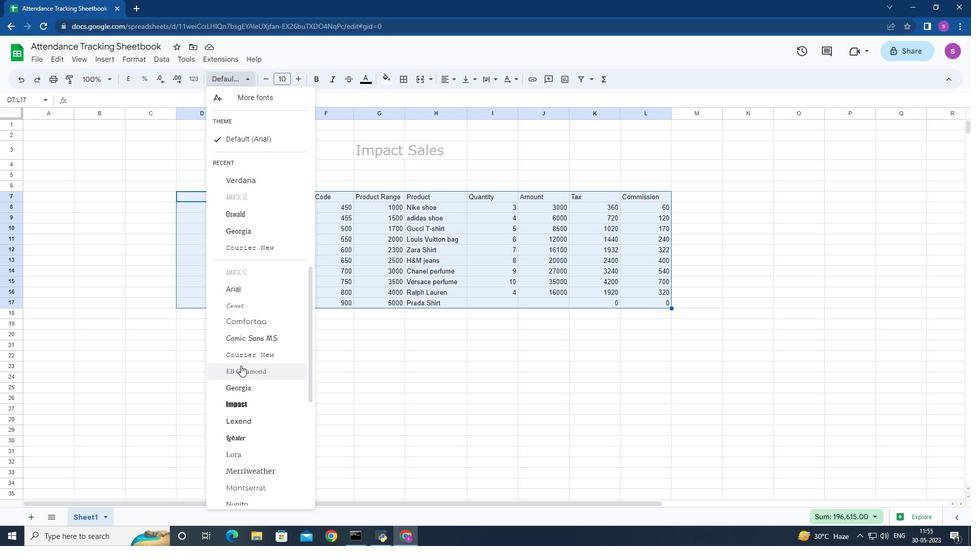 
Action: Mouse scrolled (242, 366) with delta (0, 0)
Screenshot: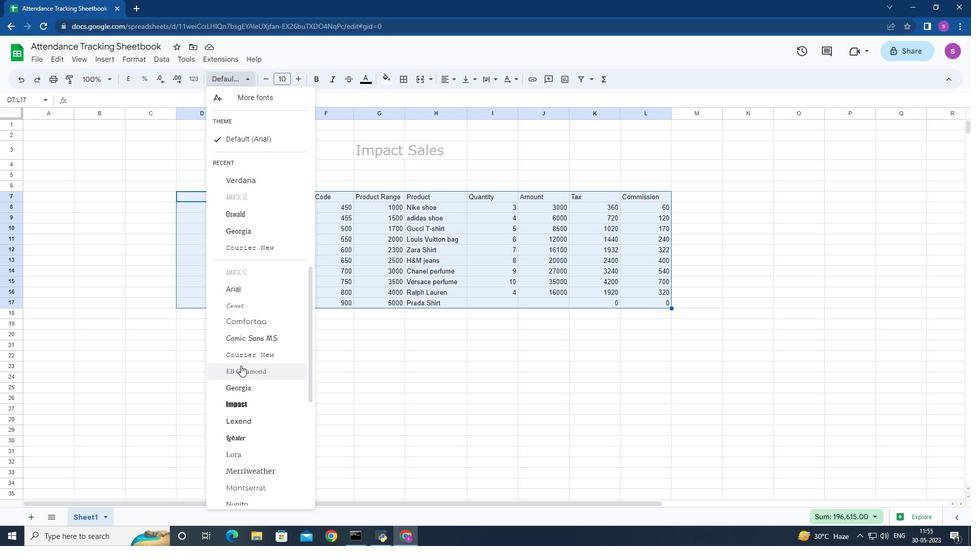 
Action: Mouse moved to (242, 366)
Screenshot: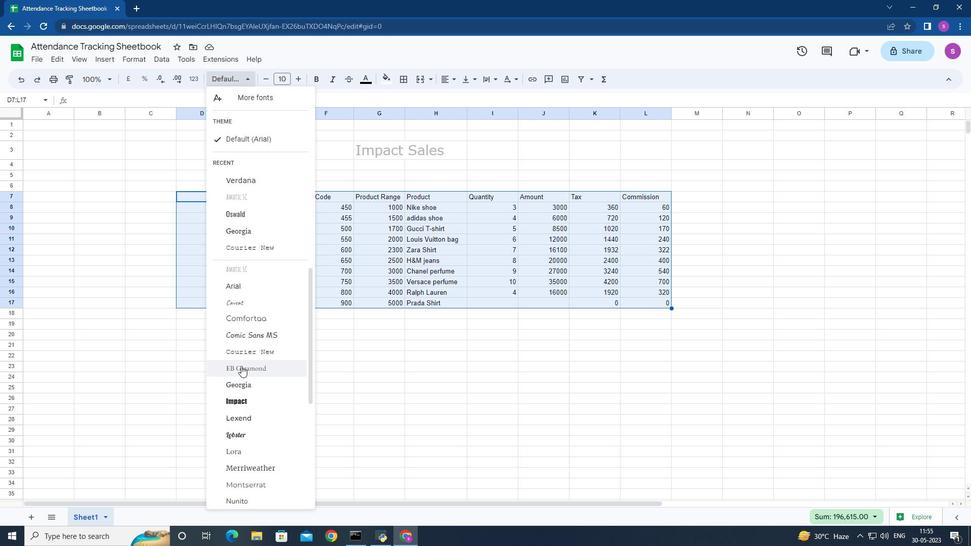 
Action: Mouse scrolled (242, 366) with delta (0, 0)
Screenshot: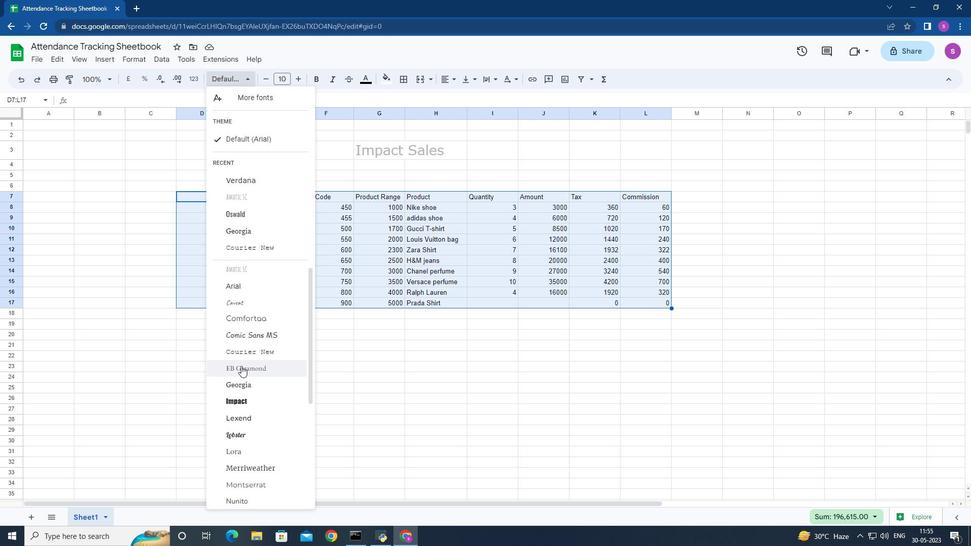 
Action: Mouse moved to (266, 495)
Screenshot: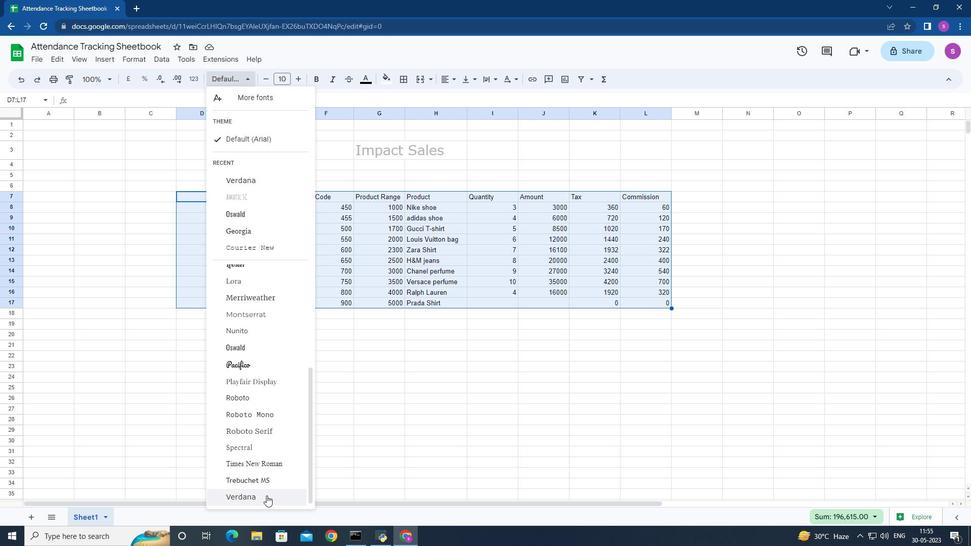 
Action: Mouse pressed left at (266, 495)
Screenshot: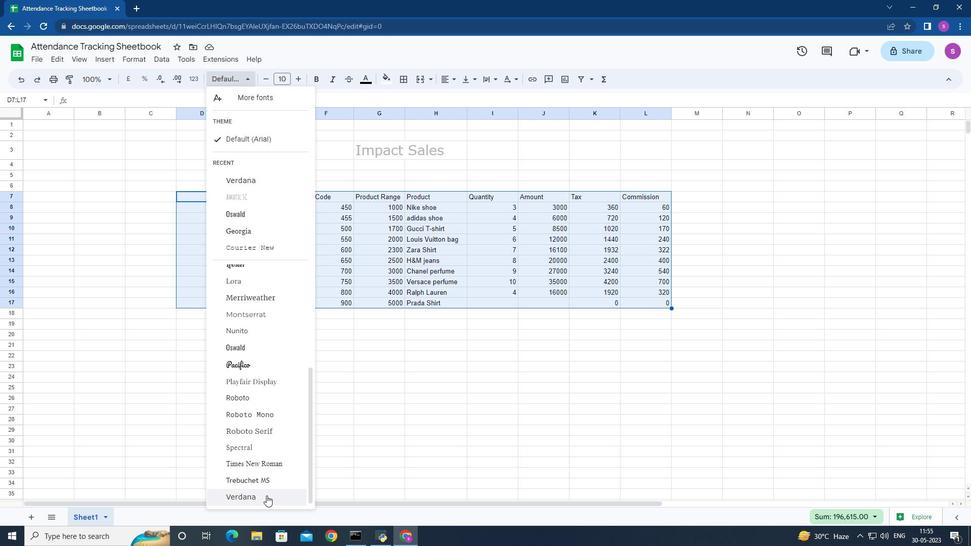 
Action: Mouse moved to (298, 79)
Screenshot: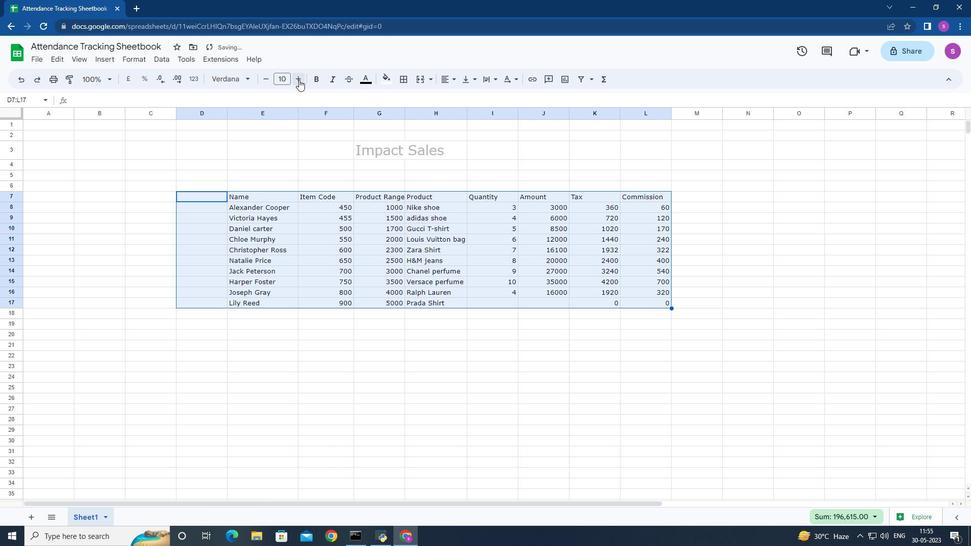 
Action: Mouse pressed left at (298, 79)
Screenshot: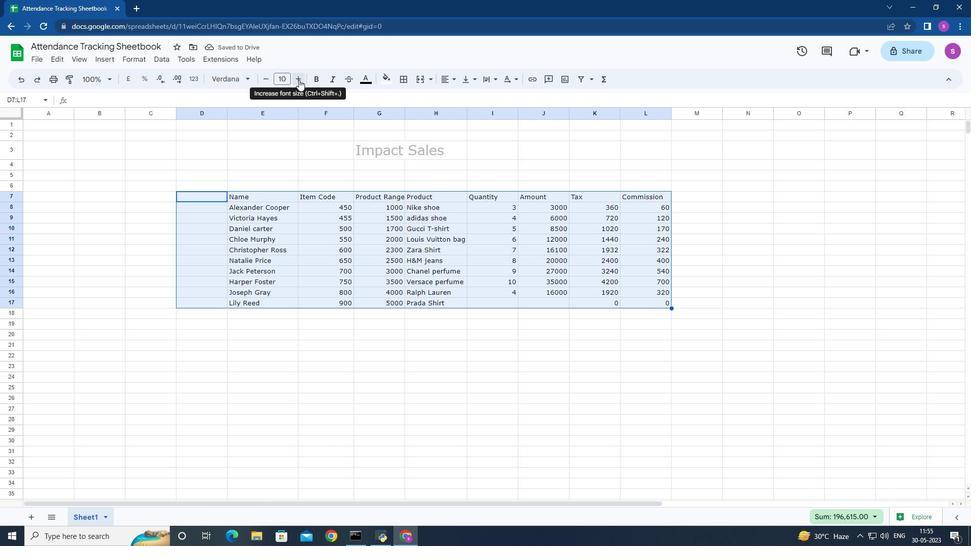 
Action: Mouse pressed left at (298, 79)
Screenshot: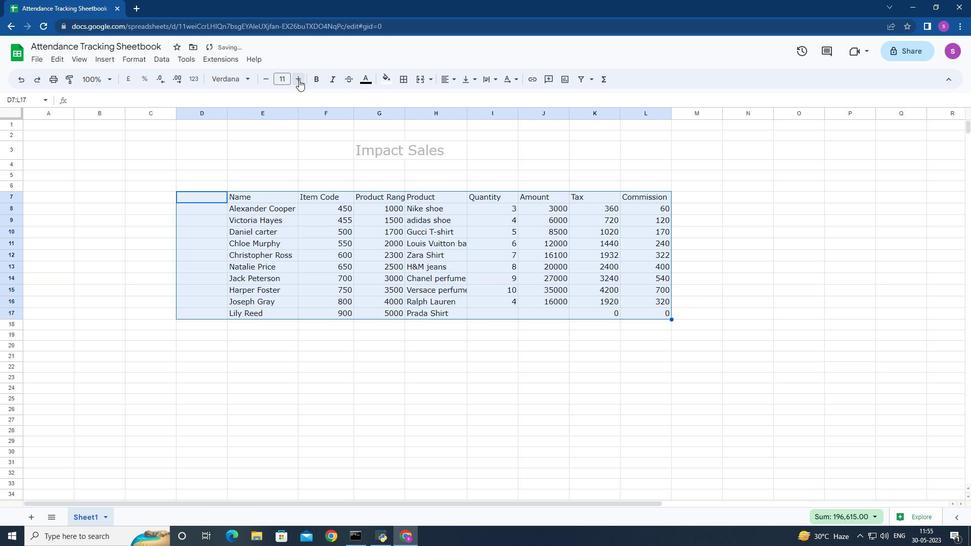 
Action: Mouse moved to (454, 77)
Screenshot: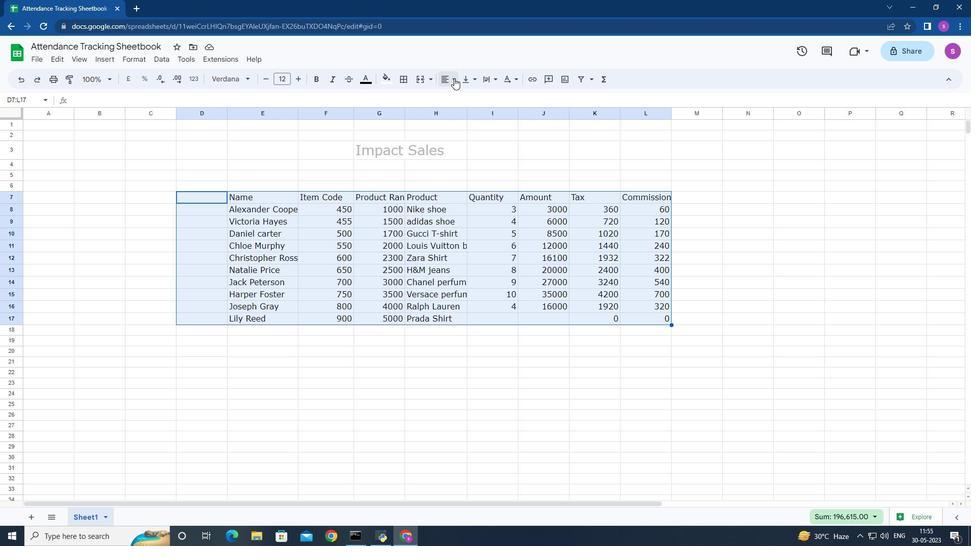 
Action: Mouse pressed left at (454, 77)
Screenshot: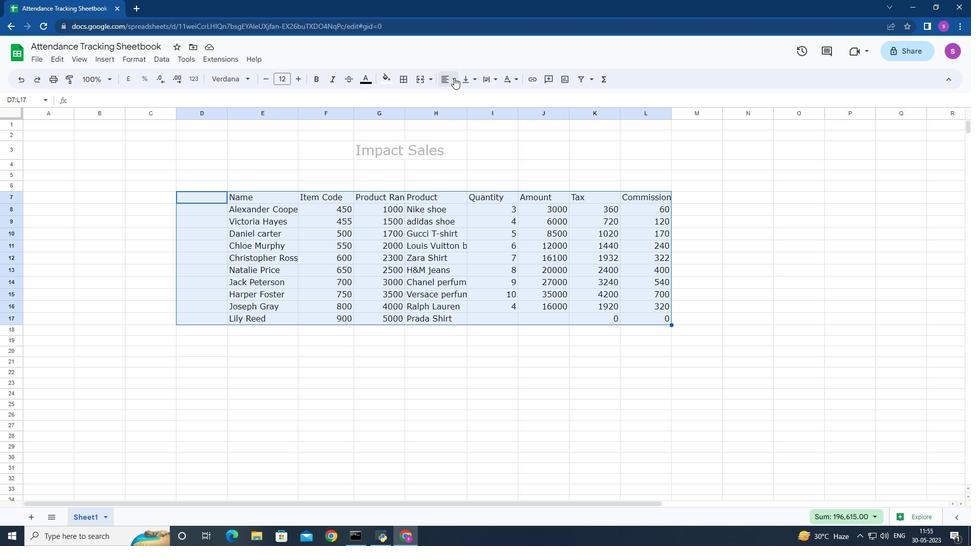 
Action: Mouse moved to (462, 97)
Screenshot: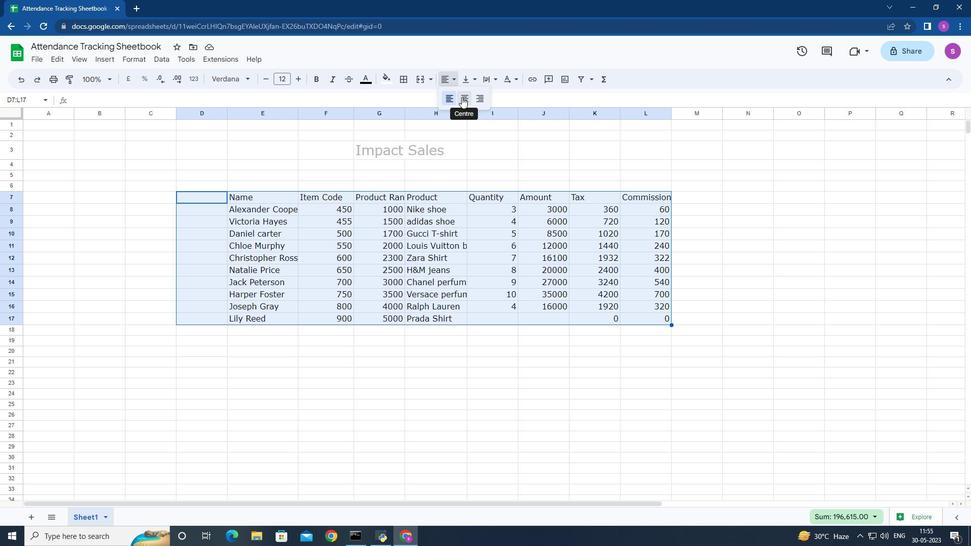 
Action: Mouse pressed left at (462, 97)
Screenshot: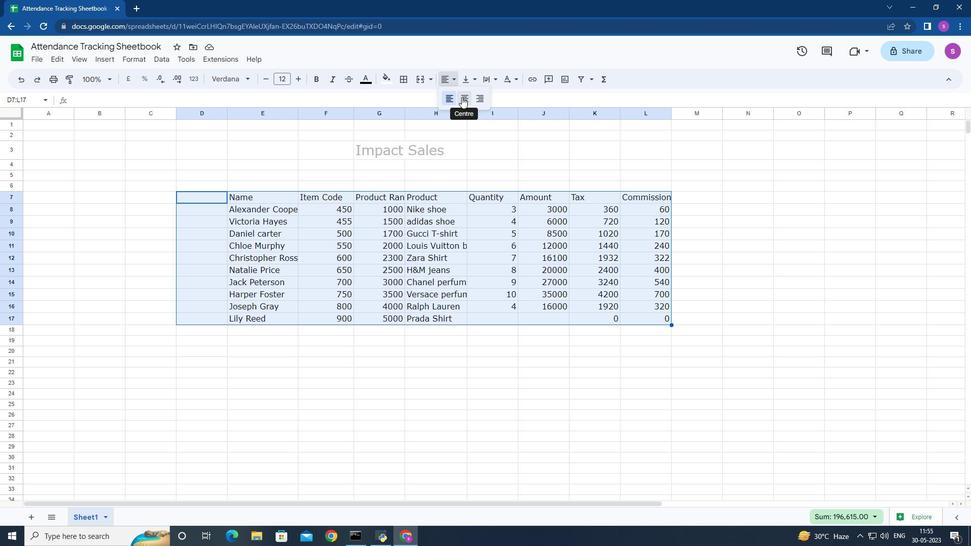 
Action: Mouse moved to (328, 148)
Screenshot: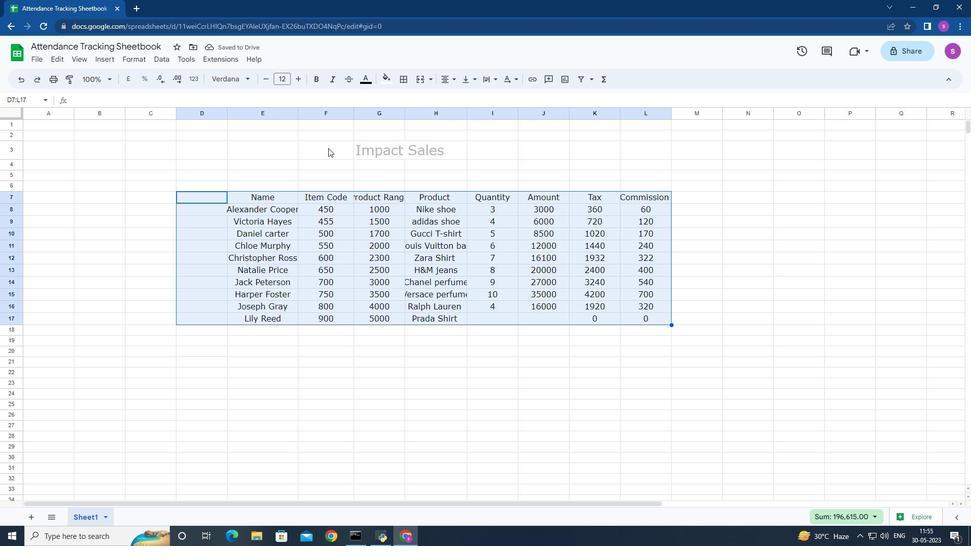 
Action: Mouse pressed left at (328, 148)
Screenshot: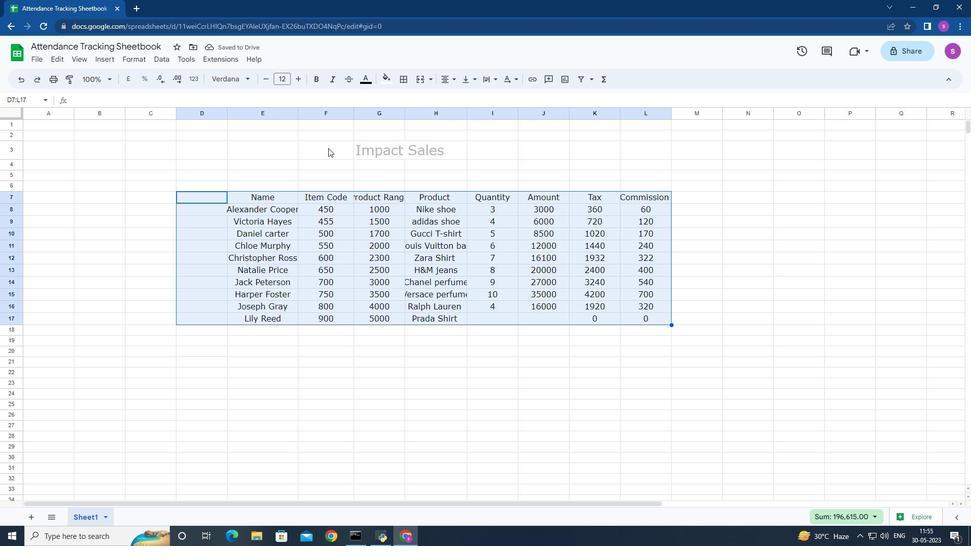 
Action: Mouse moved to (453, 79)
Screenshot: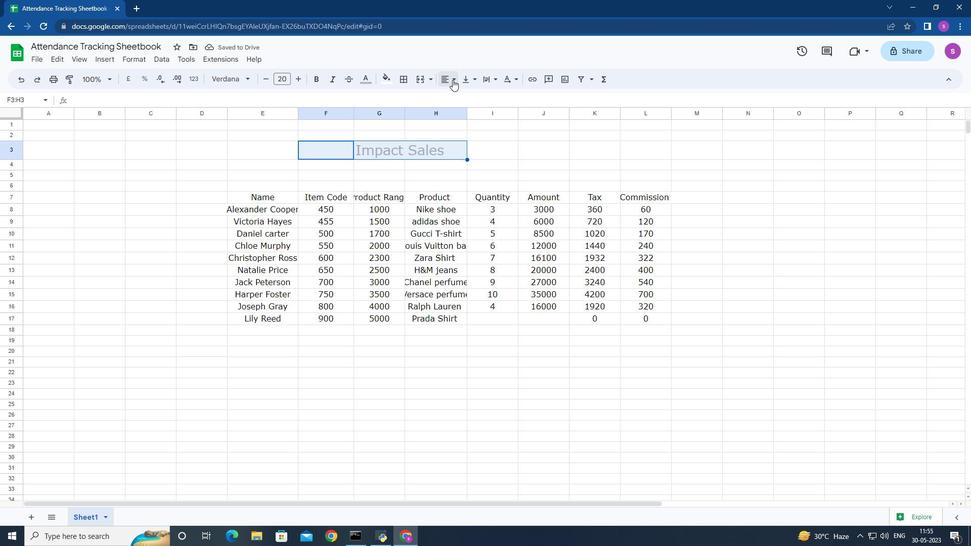 
Action: Mouse pressed left at (453, 79)
Screenshot: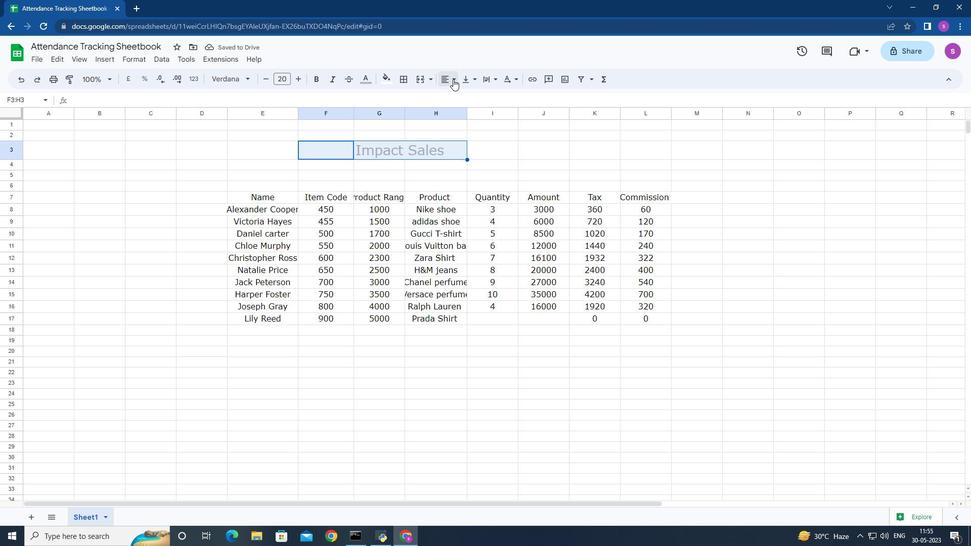 
Action: Mouse moved to (462, 101)
Screenshot: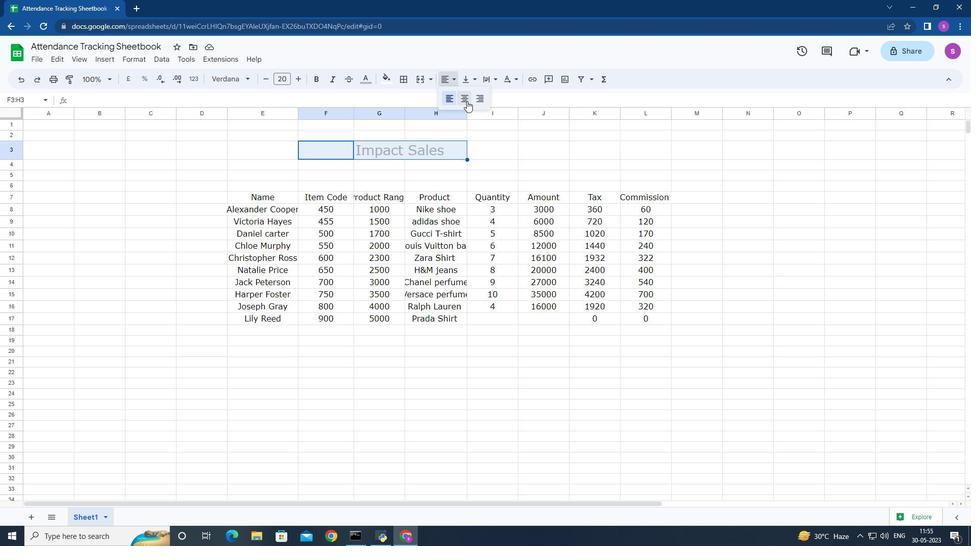 
Action: Mouse pressed left at (462, 101)
Screenshot: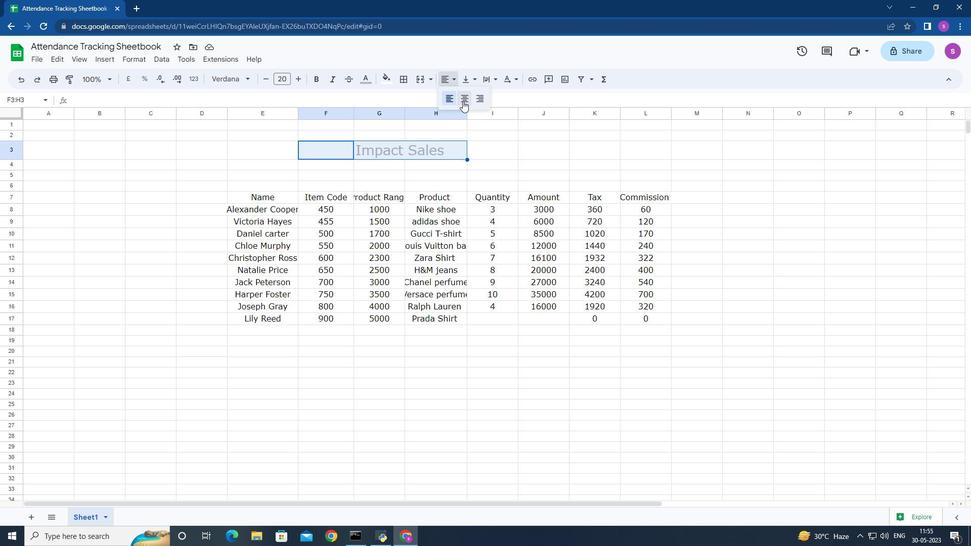 
Action: Mouse moved to (505, 167)
Screenshot: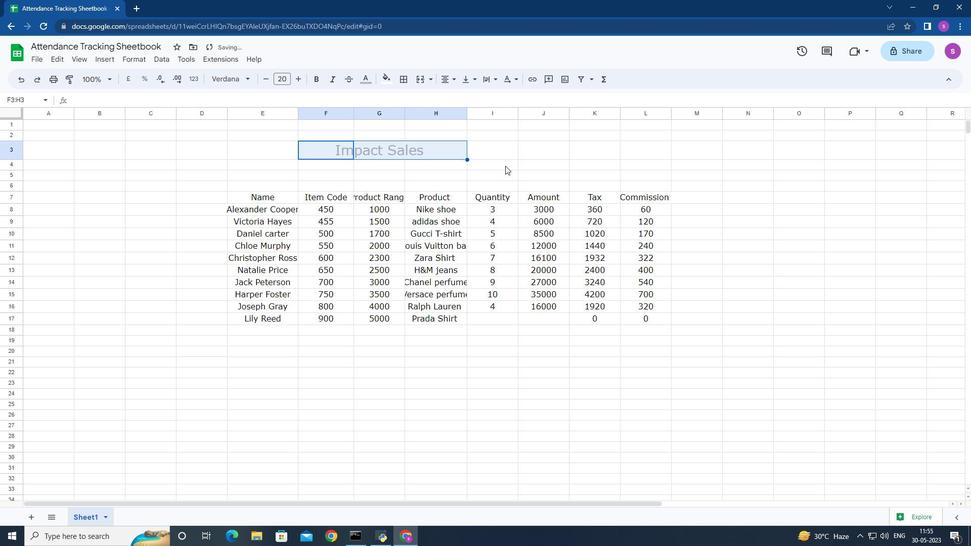 
Action: Mouse scrolled (505, 167) with delta (0, 0)
Screenshot: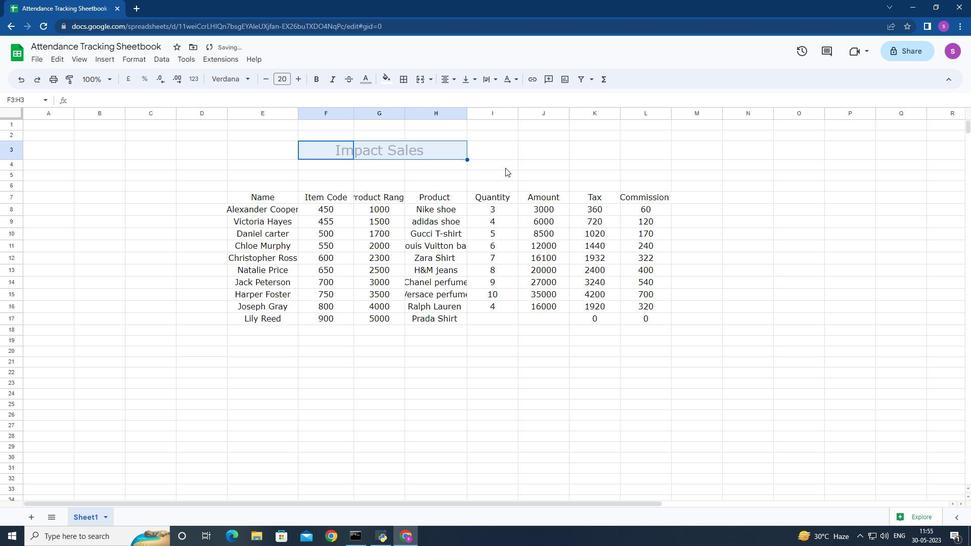 
Action: Mouse scrolled (505, 167) with delta (0, 0)
Screenshot: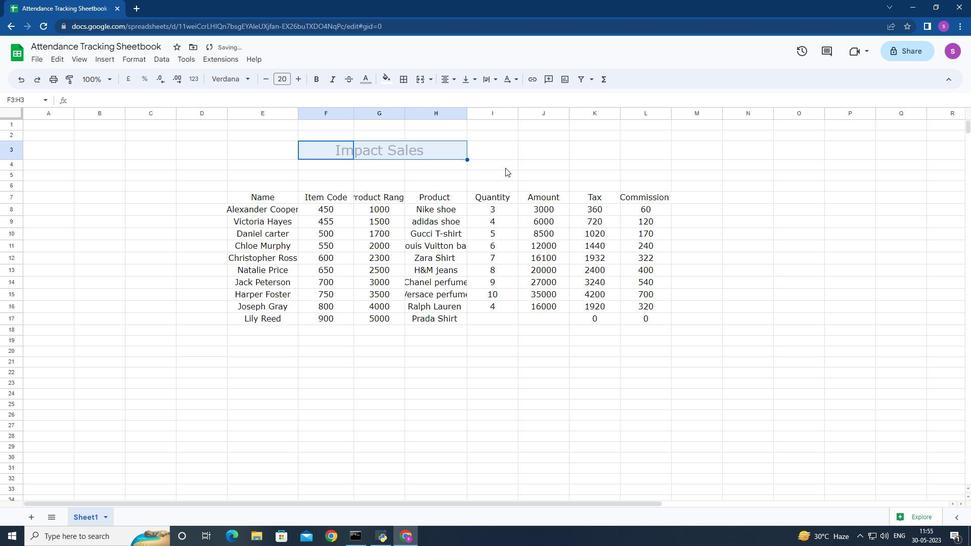 
Action: Mouse moved to (505, 168)
Screenshot: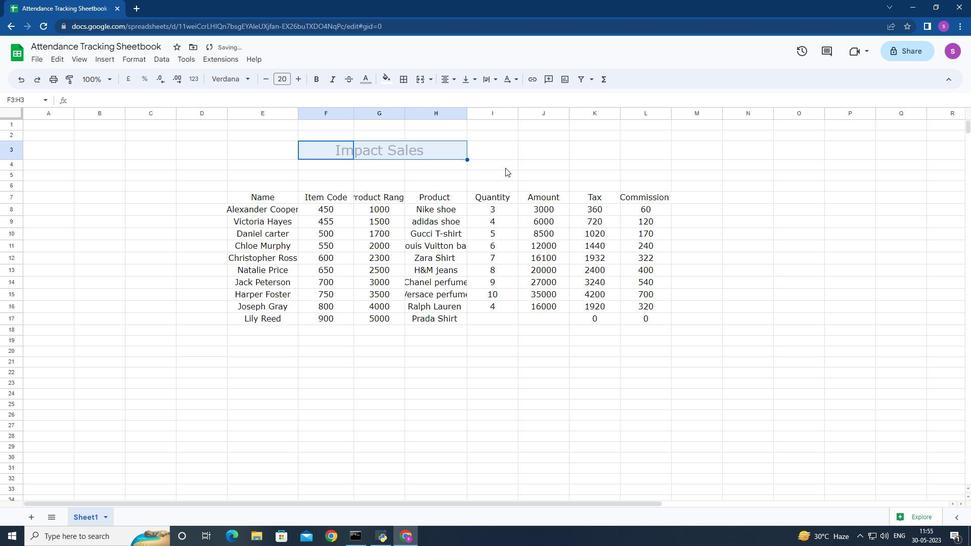 
Action: Mouse scrolled (505, 168) with delta (0, 0)
Screenshot: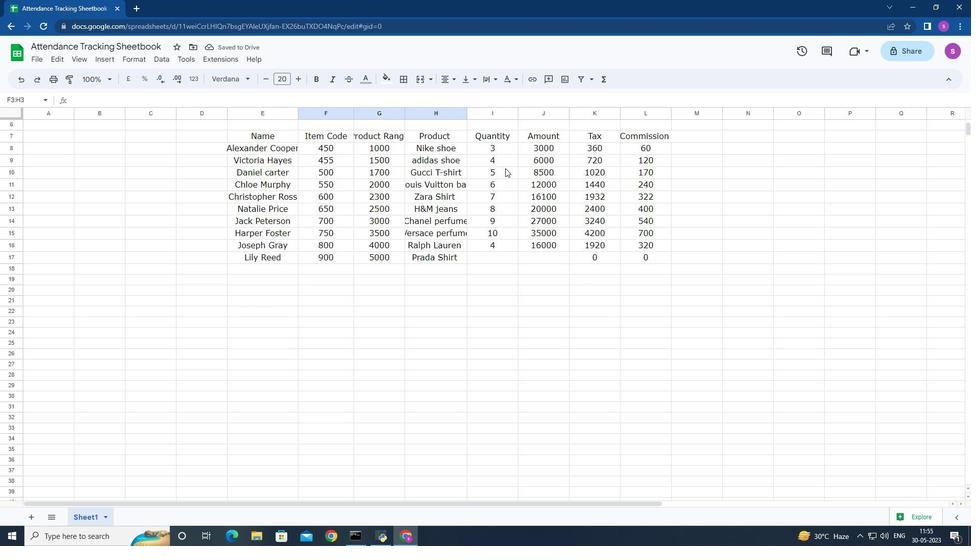 
Action: Mouse scrolled (505, 168) with delta (0, 0)
Screenshot: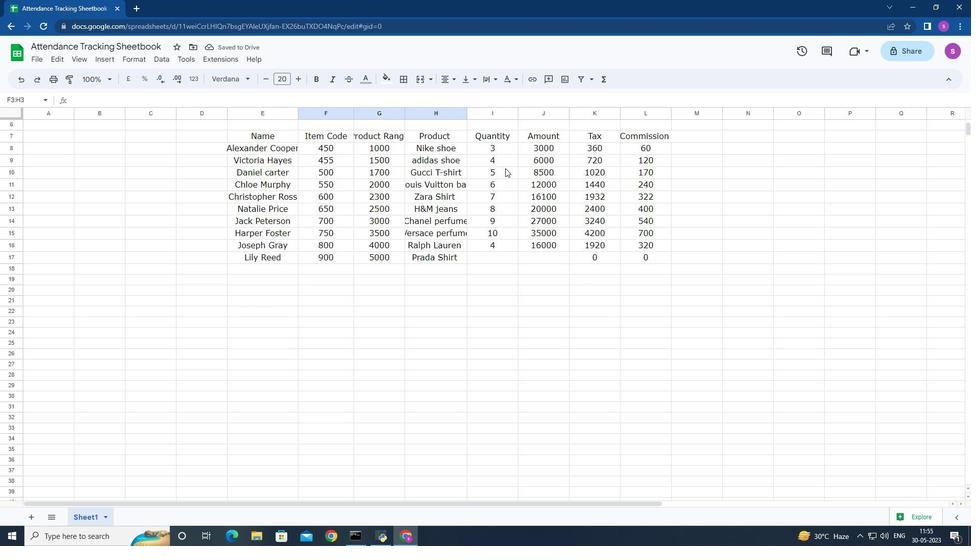 
Action: Mouse scrolled (505, 168) with delta (0, 0)
Screenshot: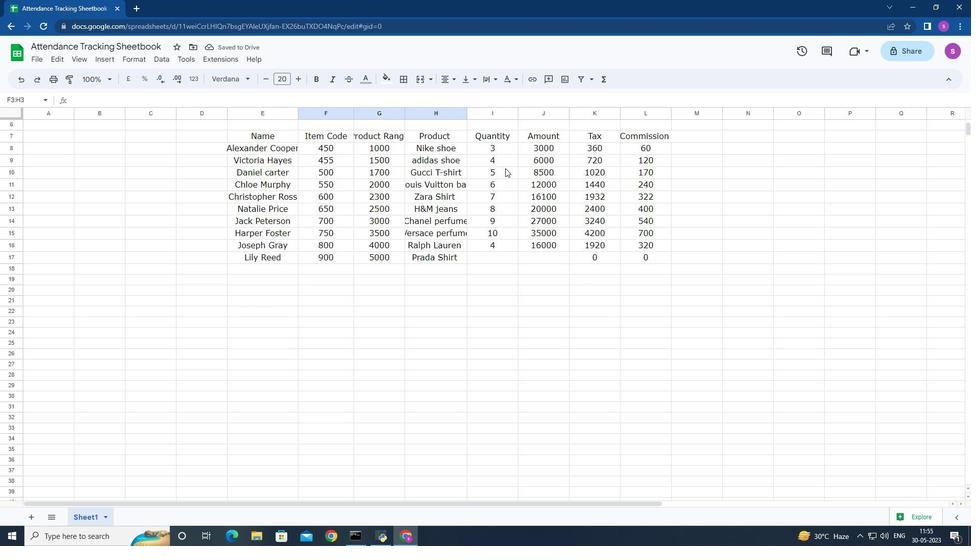 
Action: Mouse scrolled (505, 168) with delta (0, 0)
Screenshot: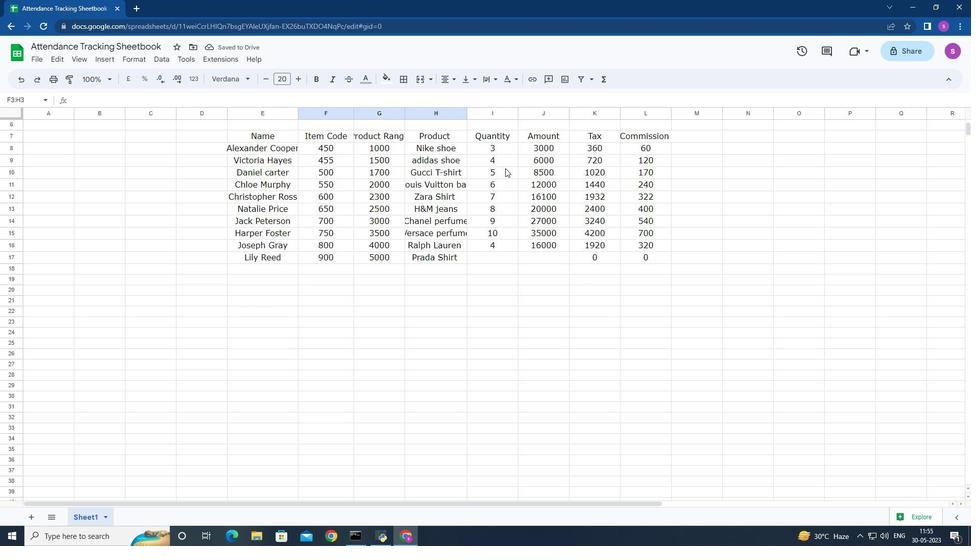
Action: Mouse scrolled (505, 168) with delta (0, 0)
Screenshot: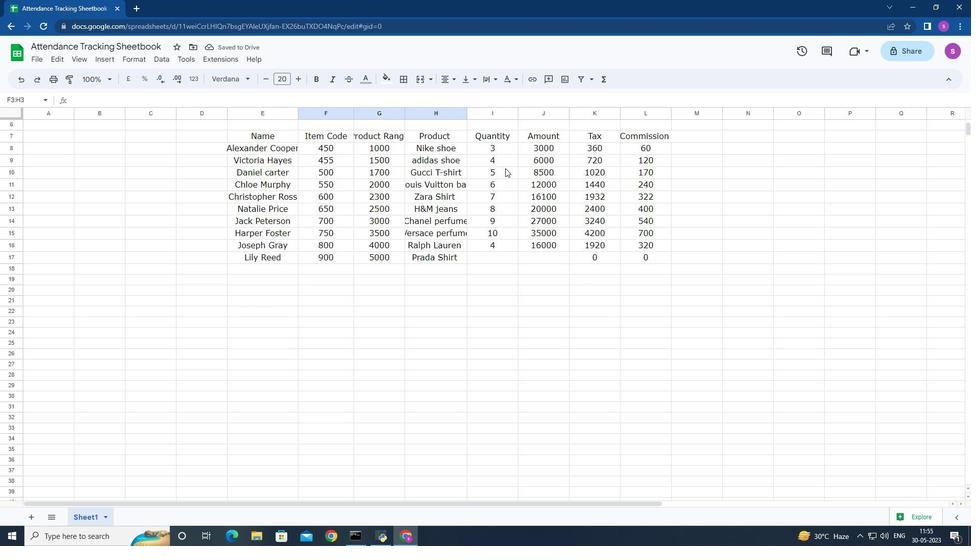 
Action: Mouse moved to (687, 191)
Screenshot: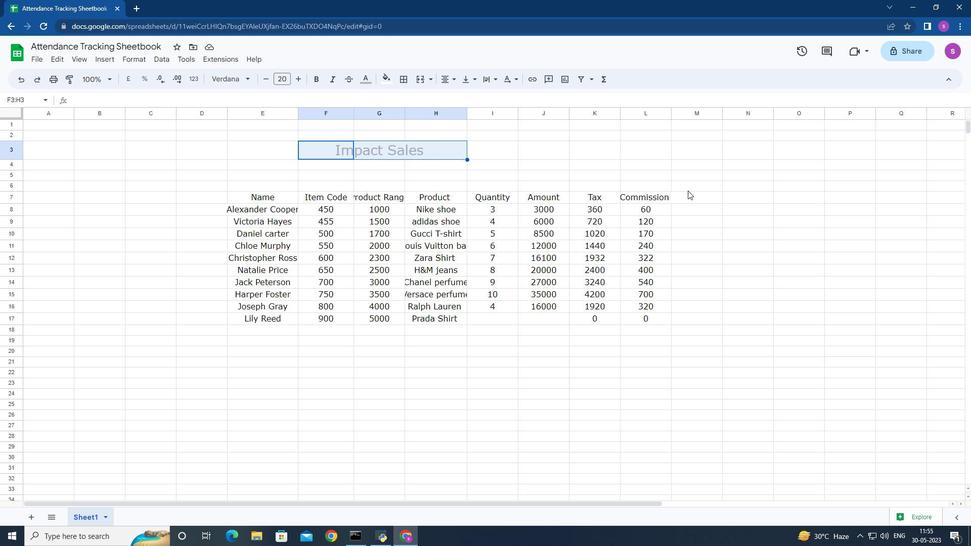 
Action: Mouse pressed left at (687, 191)
Screenshot: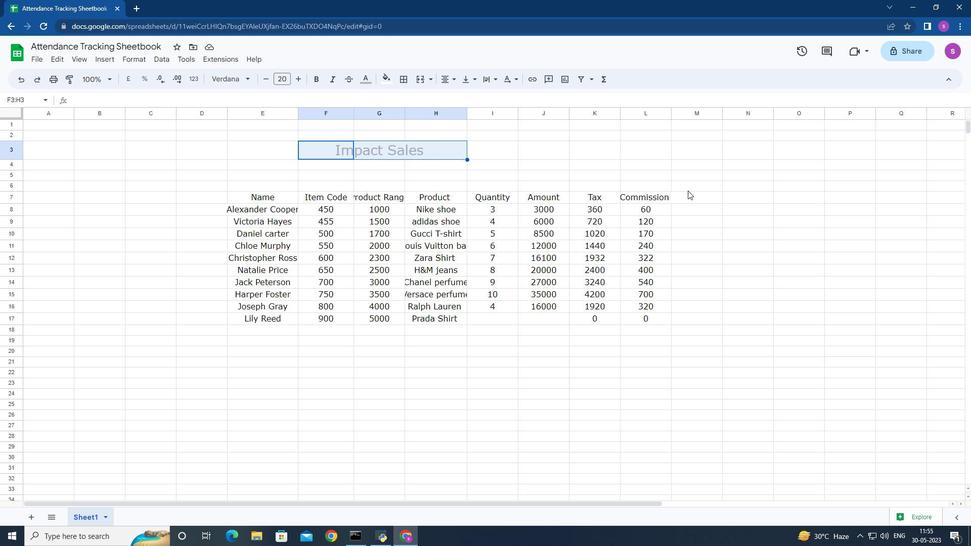 
Action: Mouse moved to (423, 142)
Screenshot: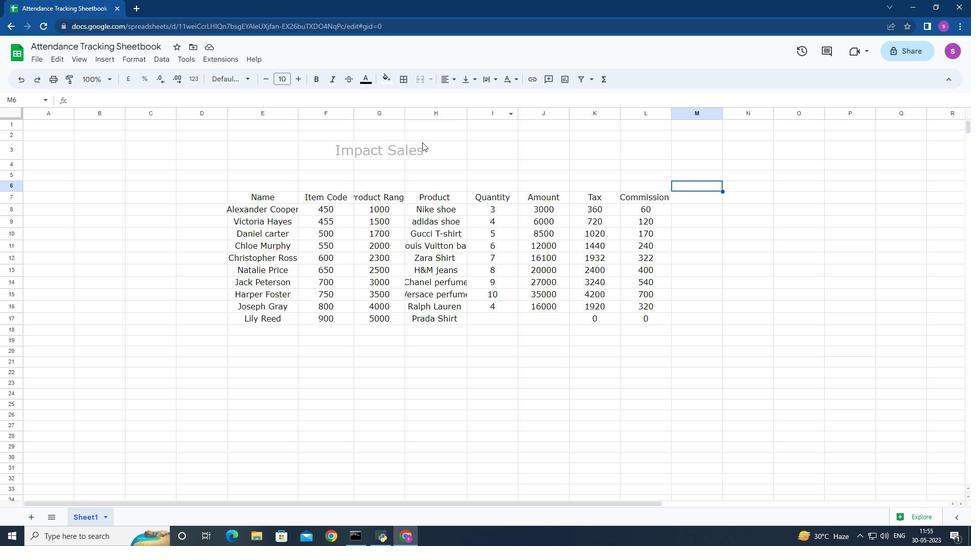 
Action: Mouse pressed left at (423, 142)
Screenshot: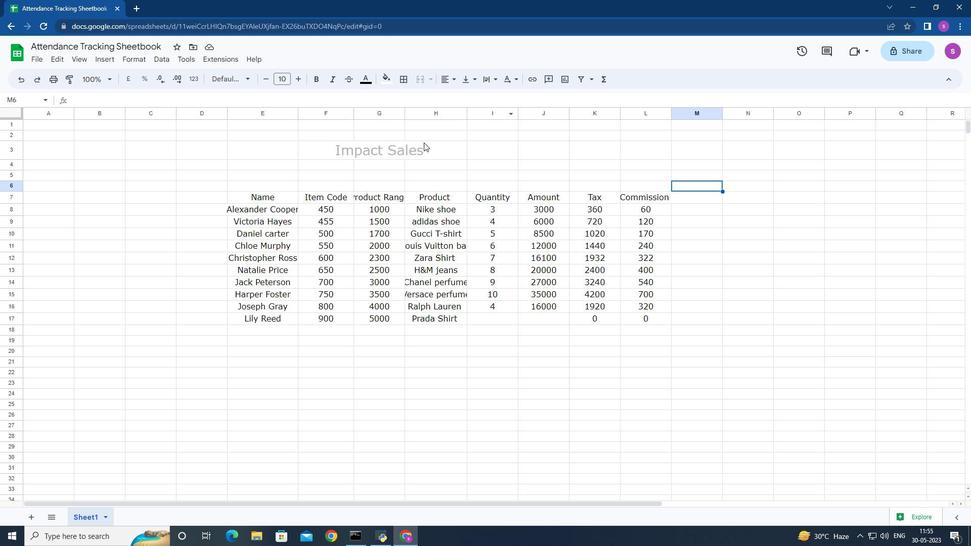 
Action: Mouse moved to (309, 146)
Screenshot: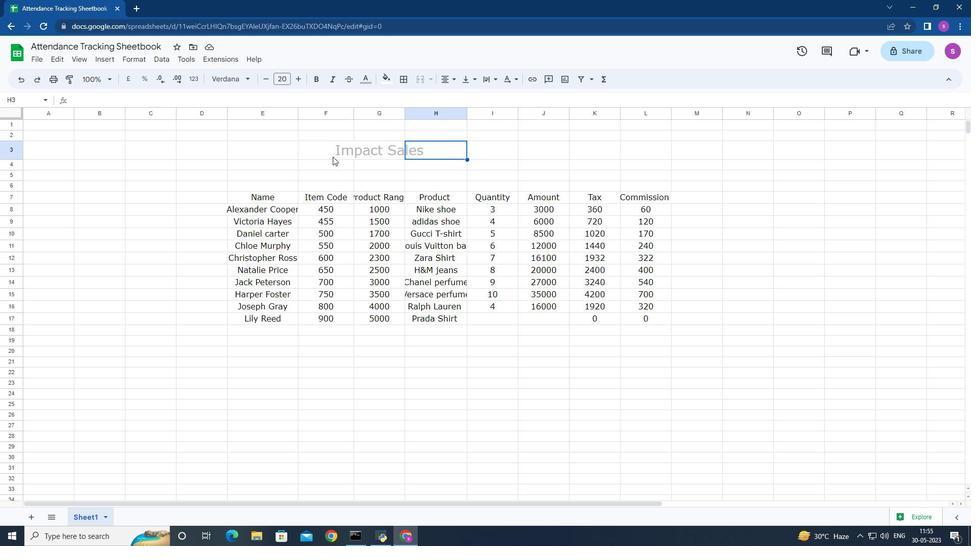 
Action: Mouse pressed left at (309, 146)
Screenshot: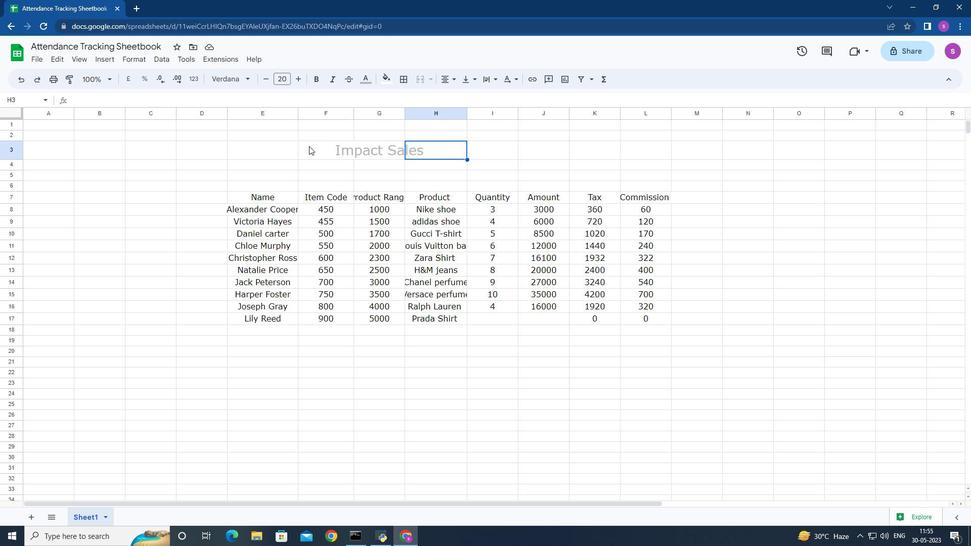 
